 Task: Change theme to marina.
Action: Mouse moved to (504, 108)
Screenshot: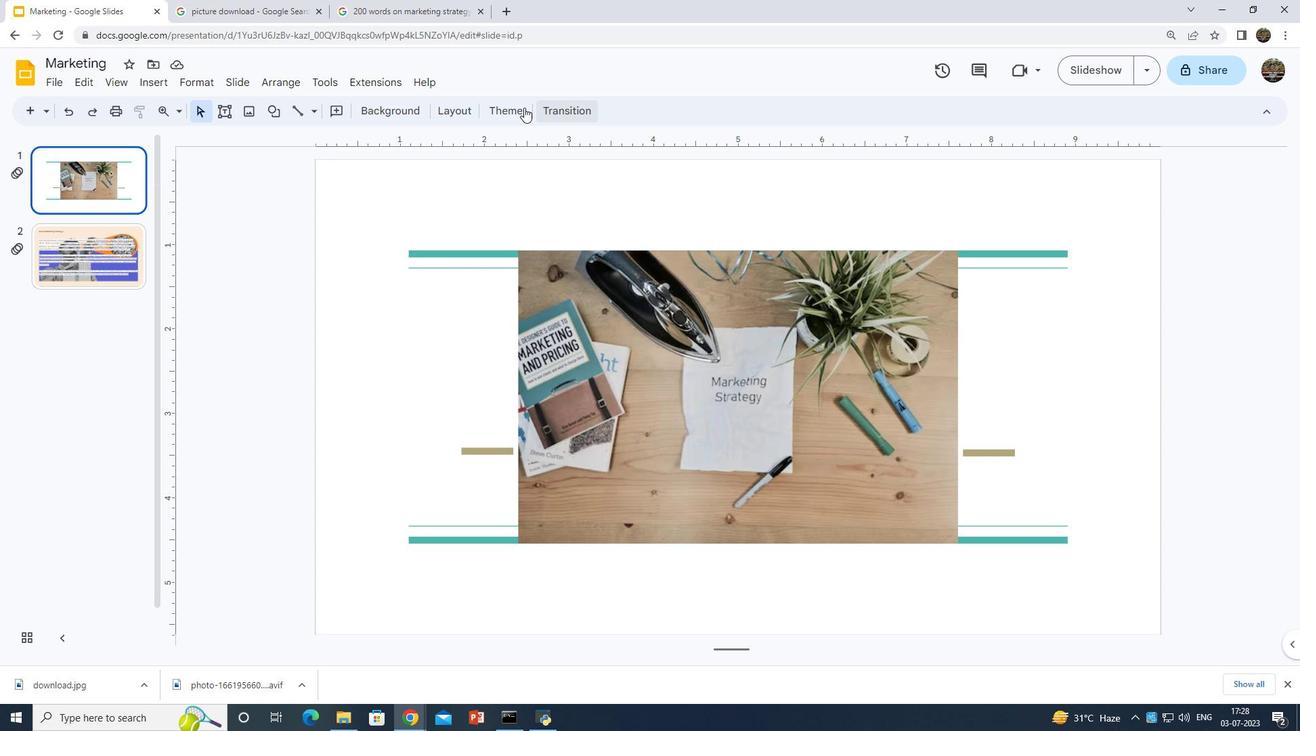 
Action: Mouse pressed left at (504, 108)
Screenshot: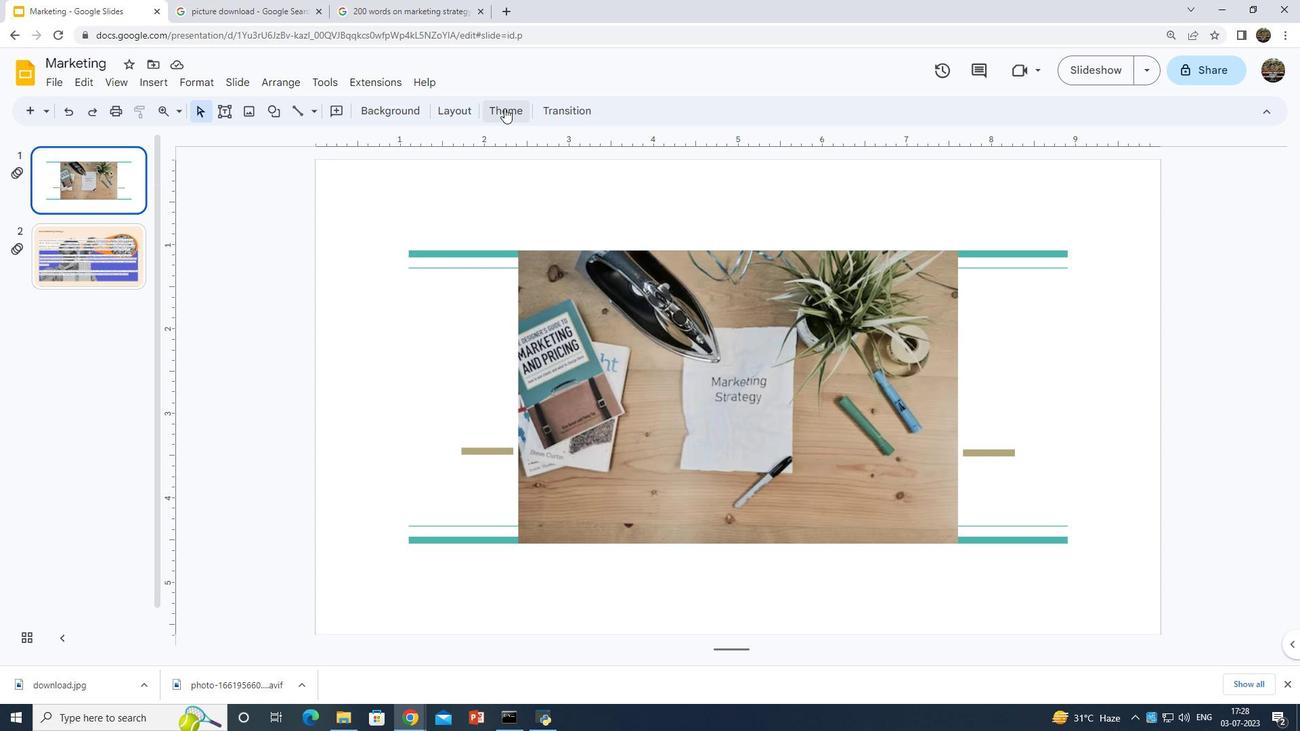 
Action: Mouse moved to (1101, 370)
Screenshot: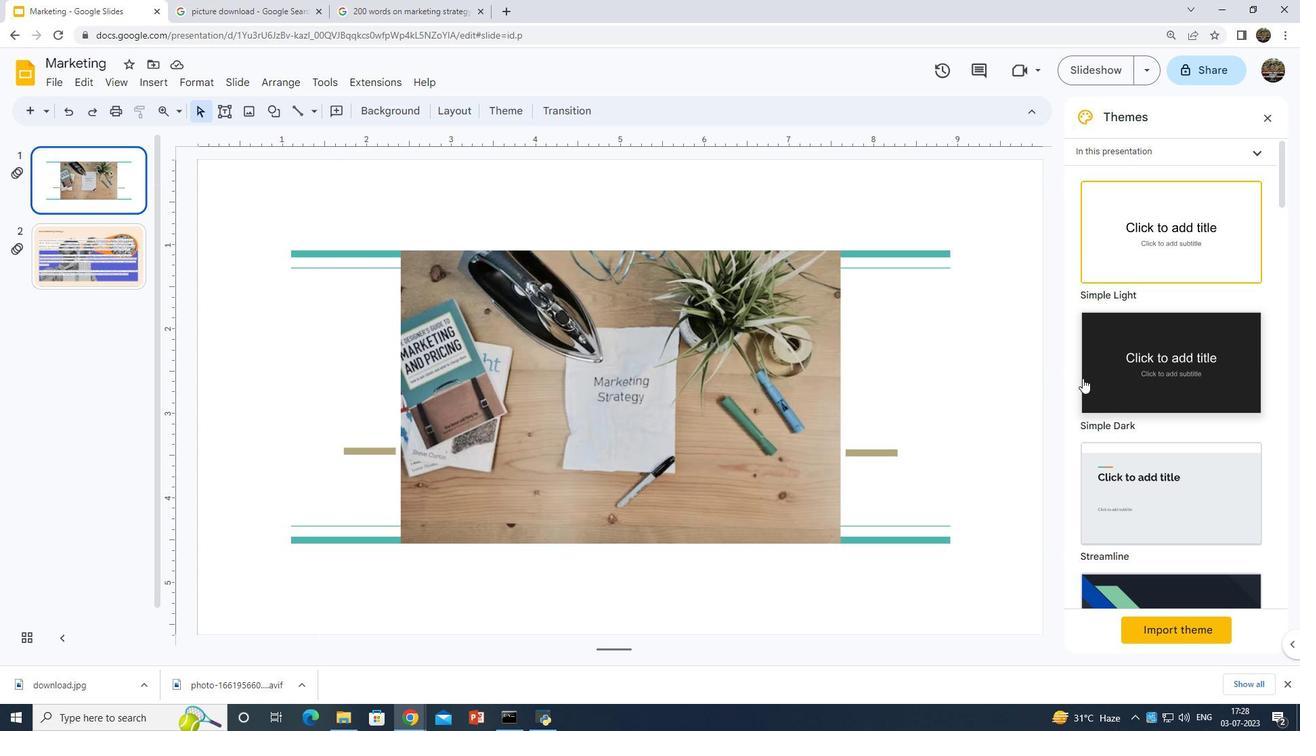 
Action: Mouse scrolled (1101, 369) with delta (0, 0)
Screenshot: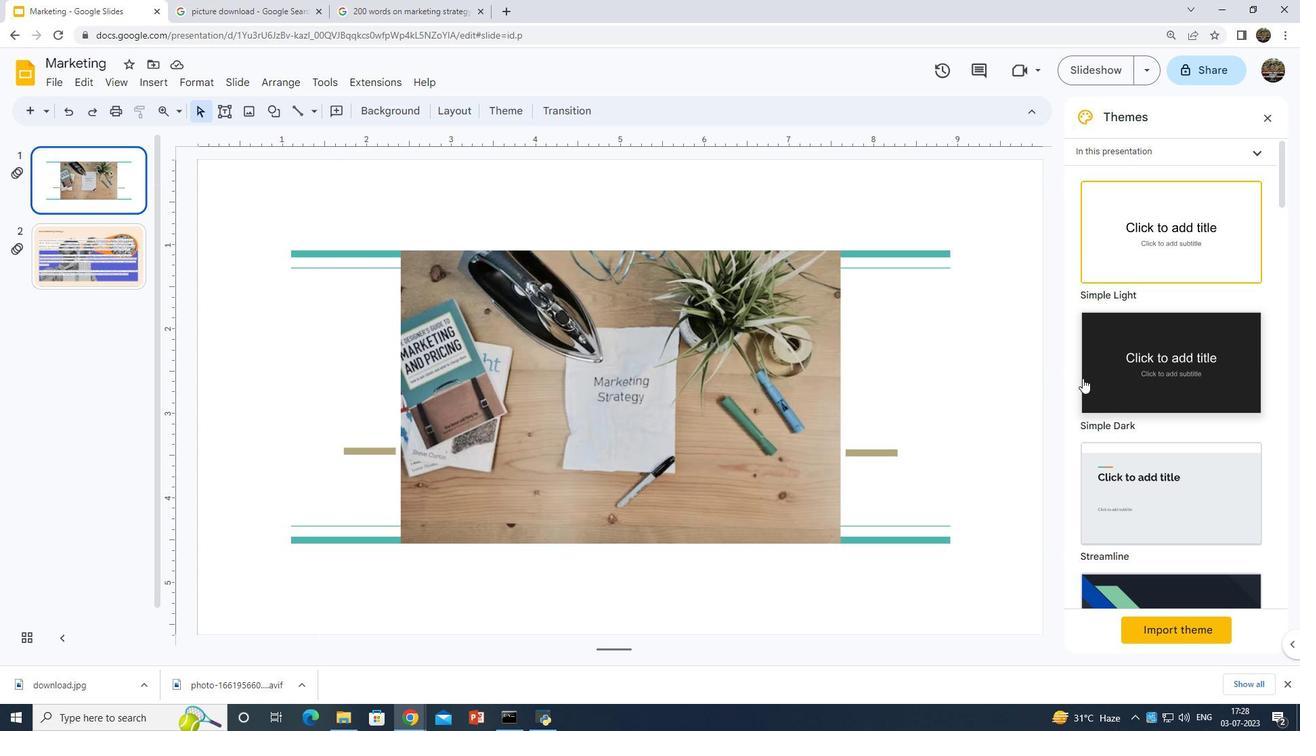 
Action: Mouse scrolled (1101, 369) with delta (0, 0)
Screenshot: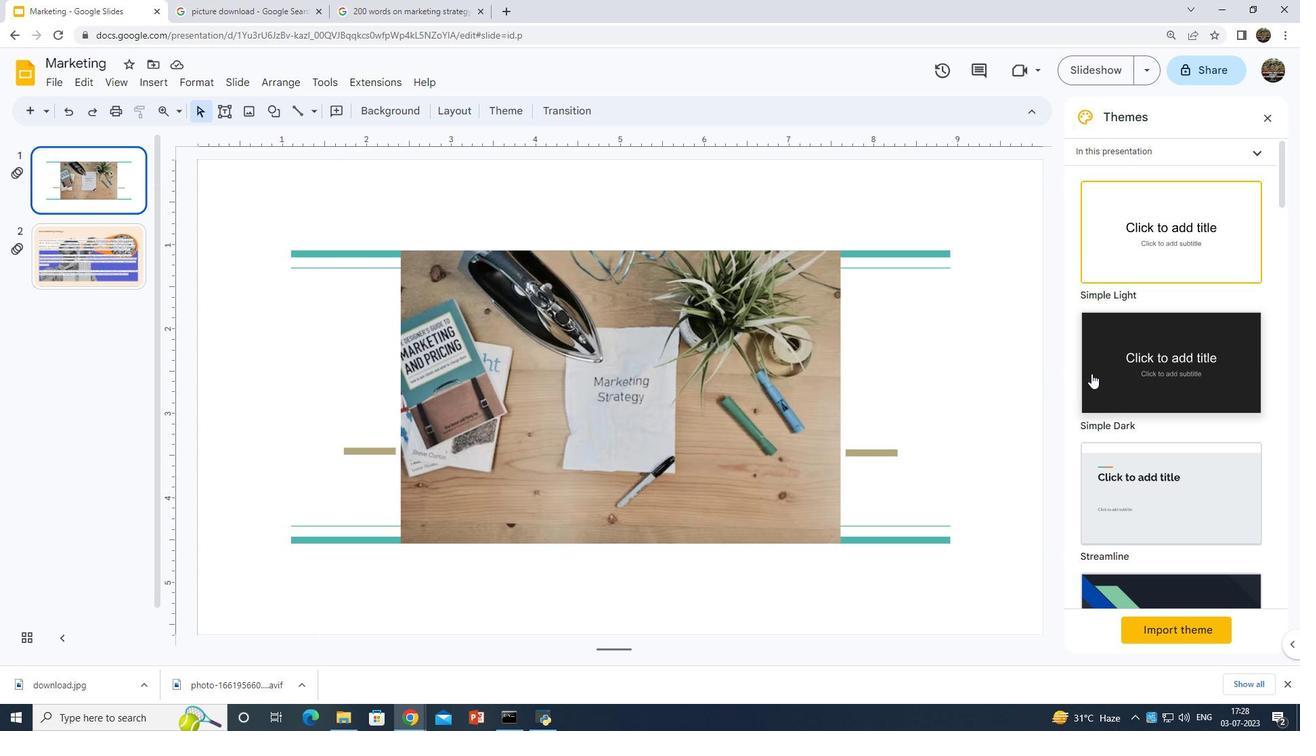 
Action: Mouse scrolled (1101, 369) with delta (0, 0)
Screenshot: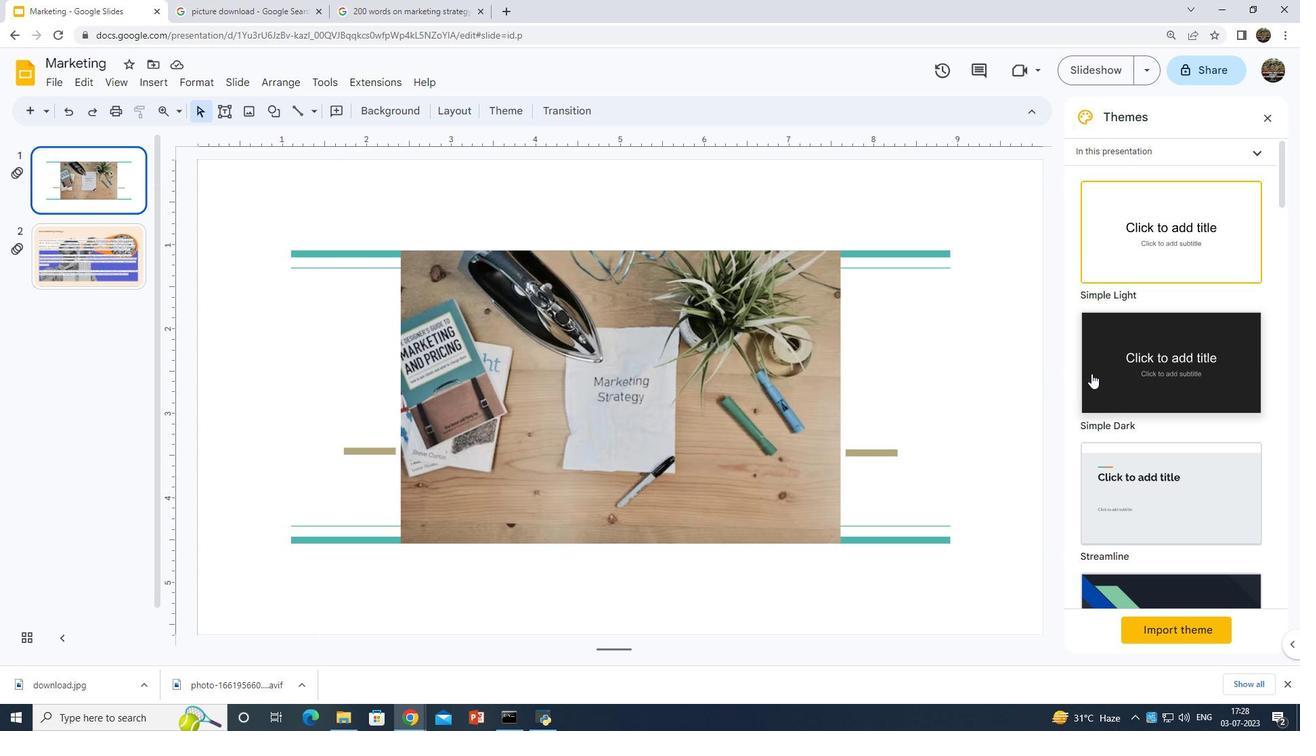 
Action: Mouse scrolled (1101, 369) with delta (0, 0)
Screenshot: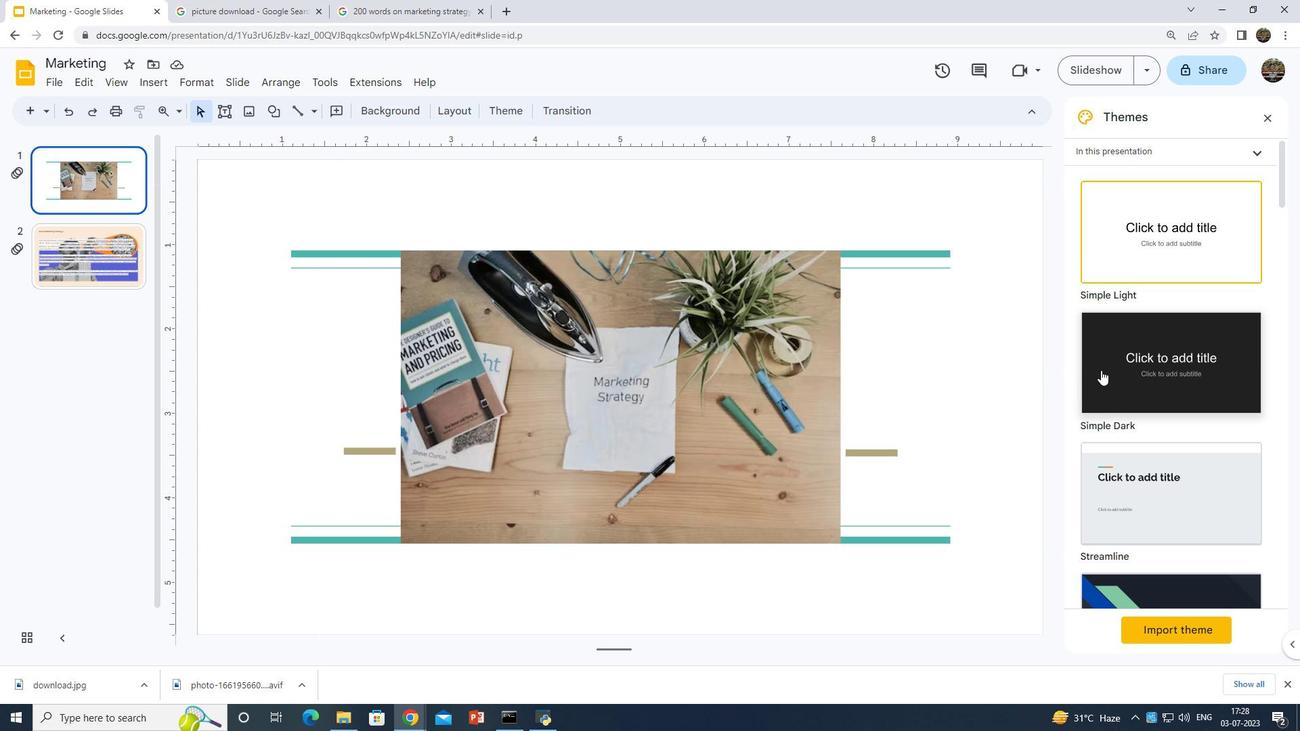 
Action: Mouse moved to (1103, 368)
Screenshot: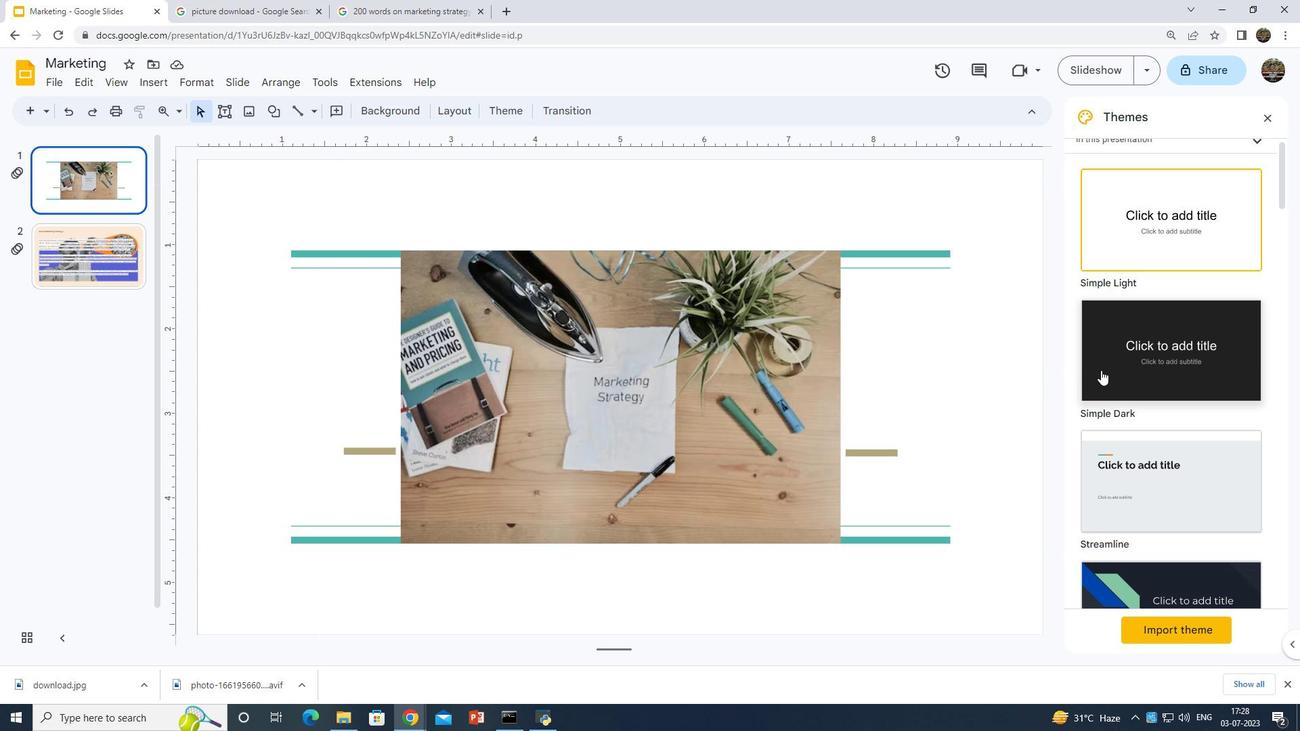 
Action: Mouse scrolled (1103, 367) with delta (0, 0)
Screenshot: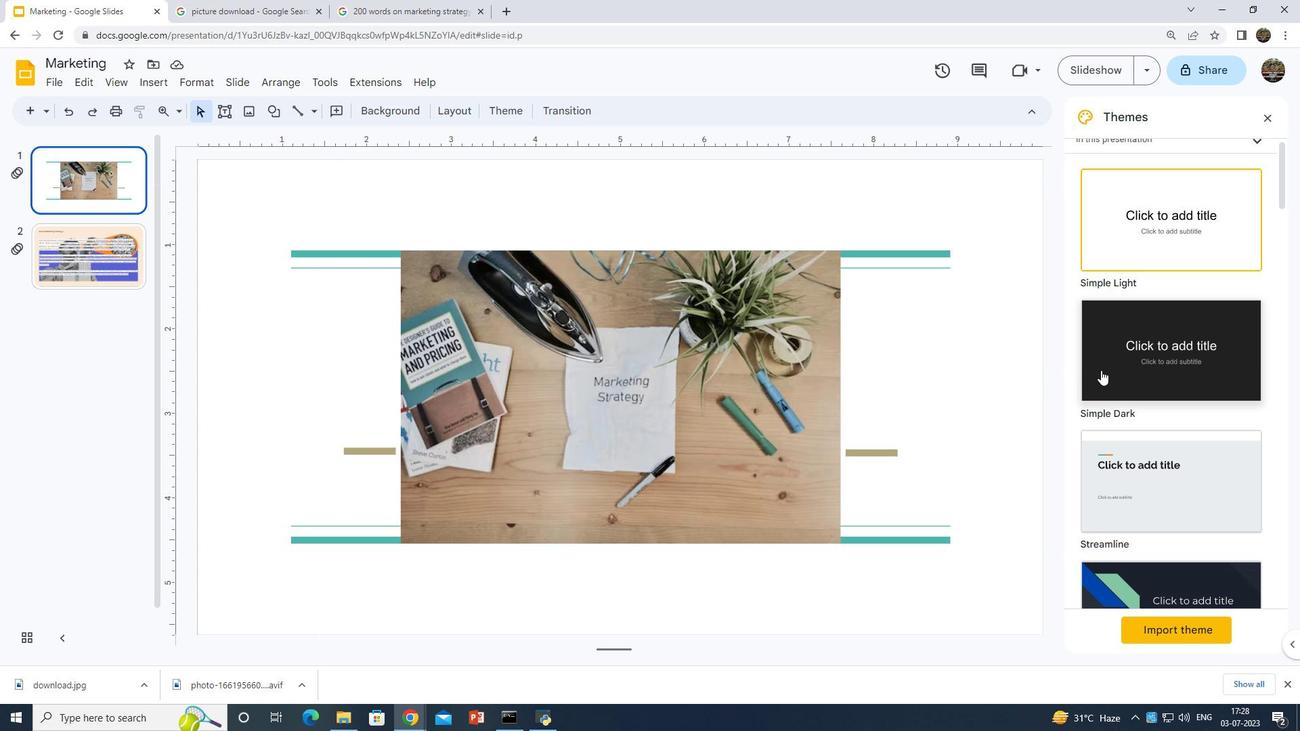 
Action: Mouse scrolled (1103, 367) with delta (0, 0)
Screenshot: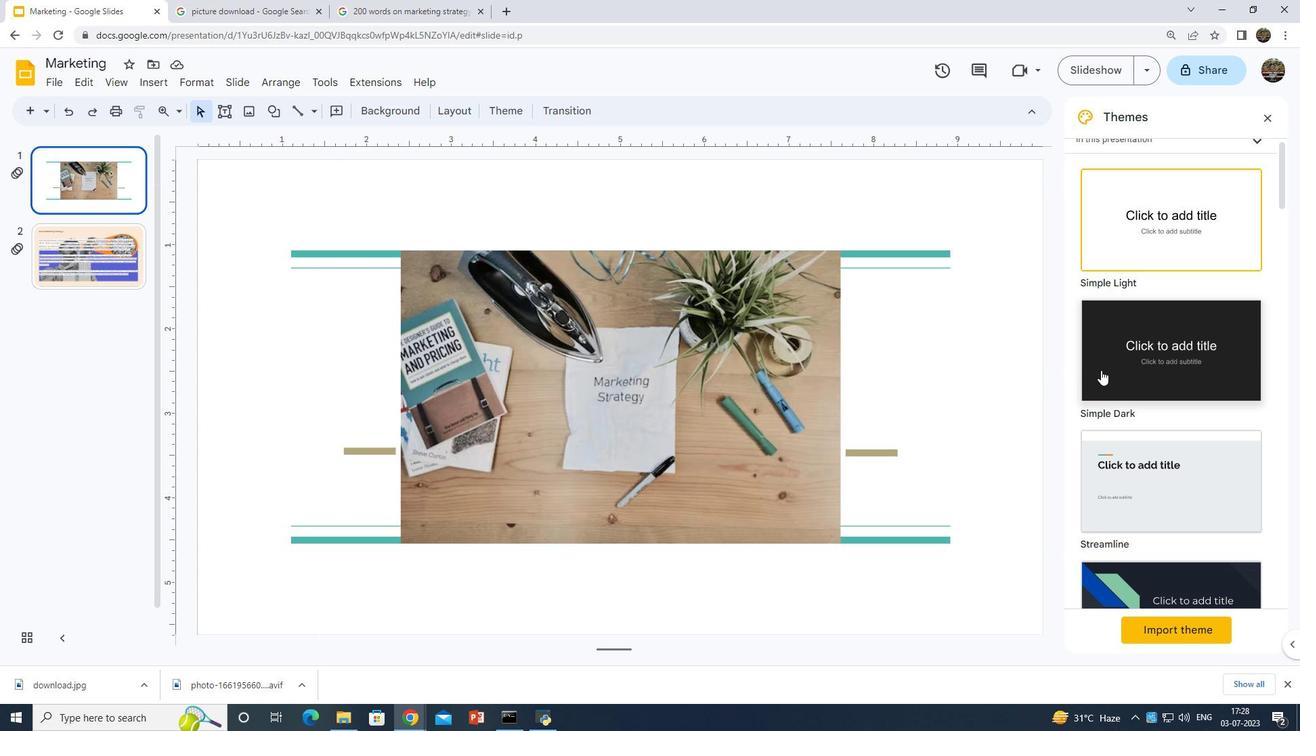 
Action: Mouse scrolled (1103, 367) with delta (0, 0)
Screenshot: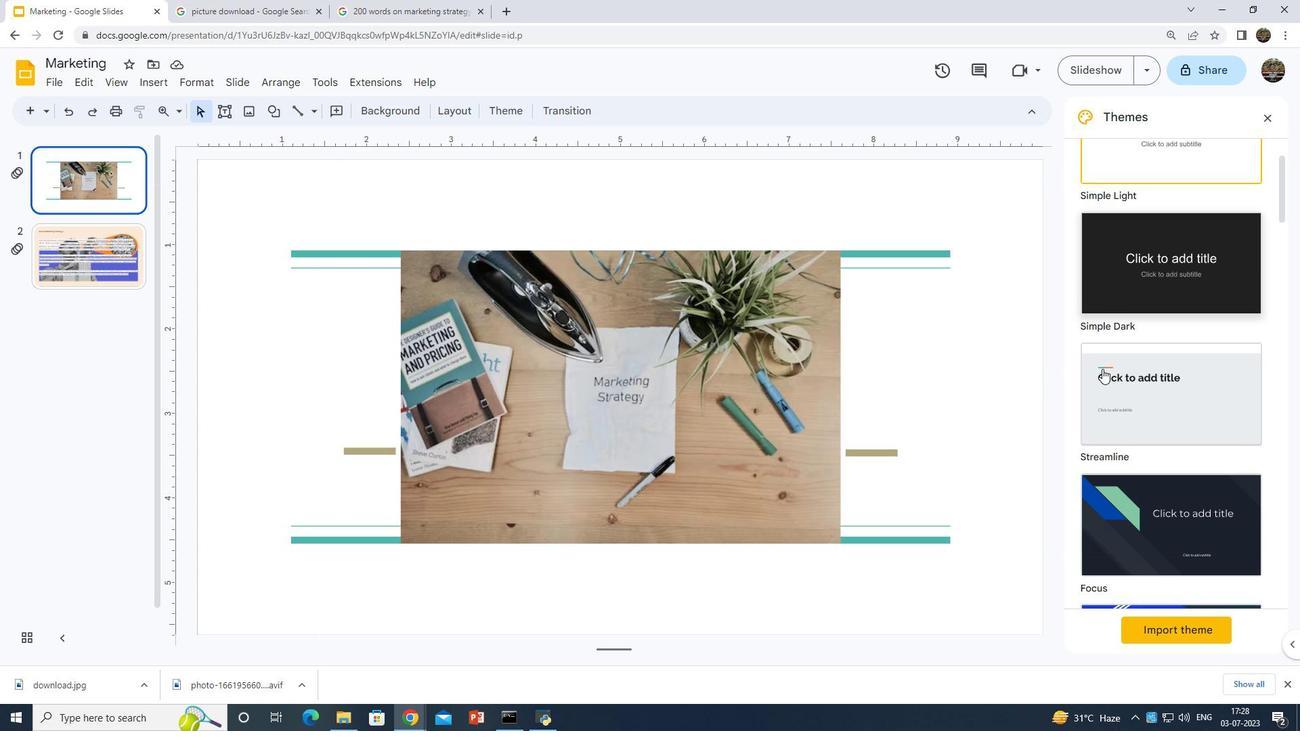
Action: Mouse scrolled (1103, 367) with delta (0, 0)
Screenshot: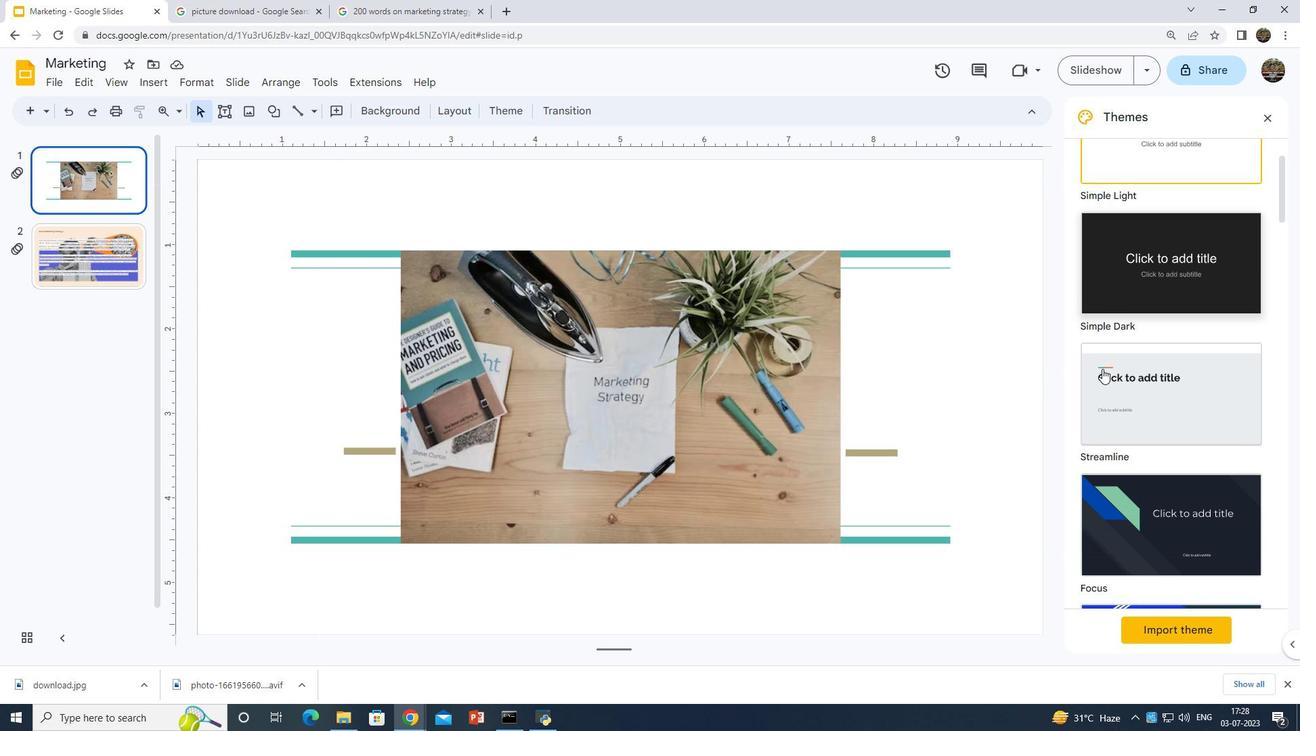 
Action: Mouse scrolled (1103, 367) with delta (0, 0)
Screenshot: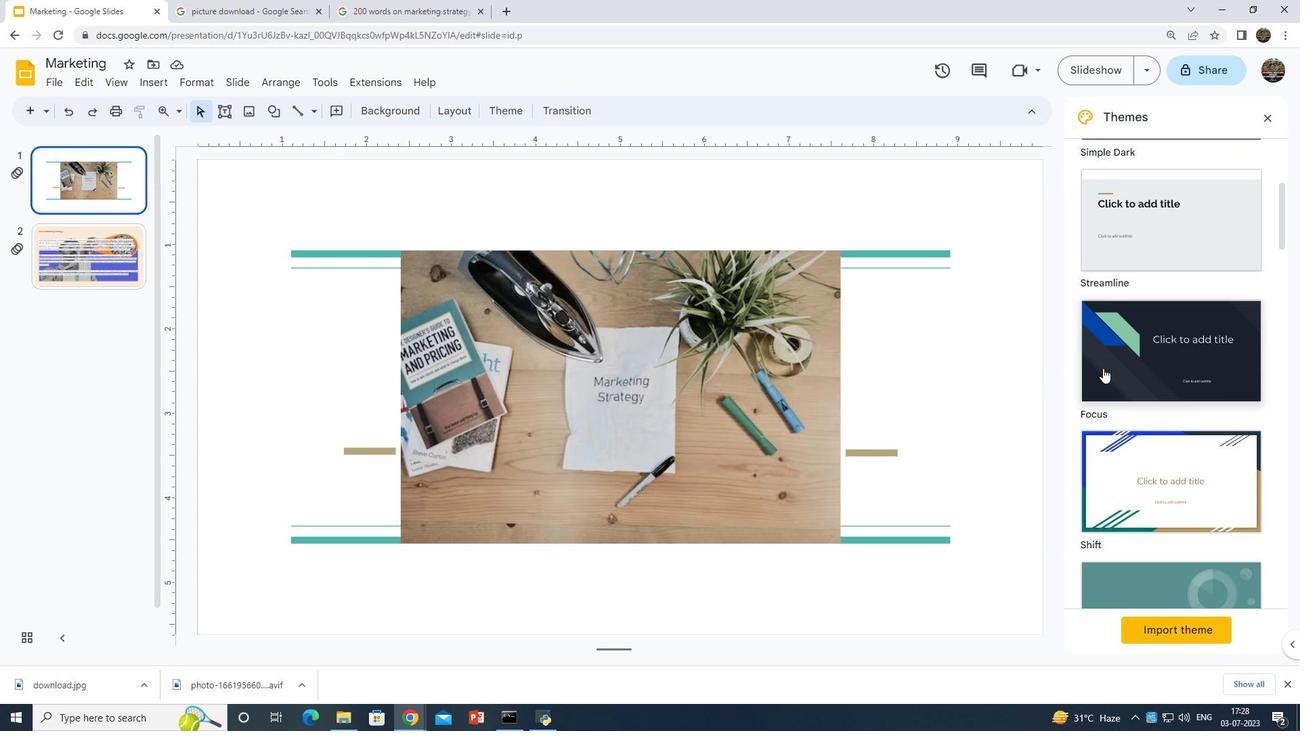 
Action: Mouse scrolled (1103, 367) with delta (0, 0)
Screenshot: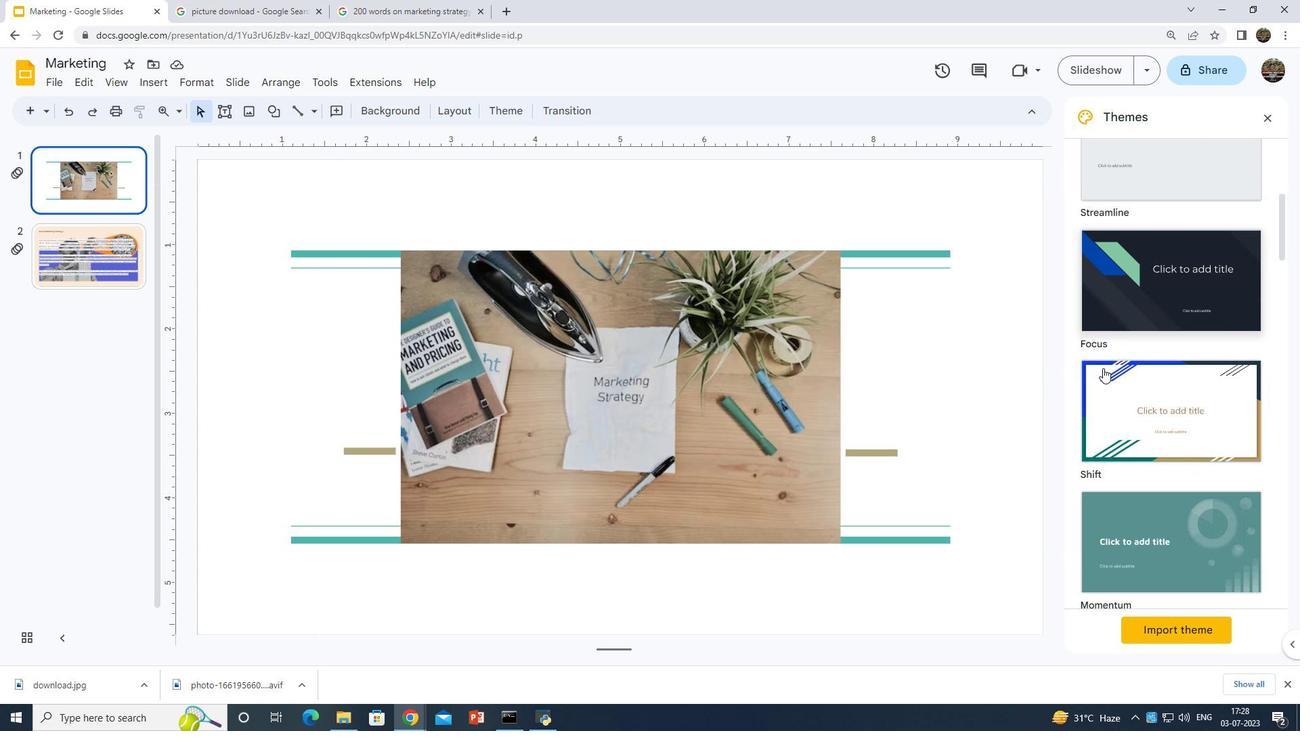 
Action: Mouse scrolled (1103, 367) with delta (0, 0)
Screenshot: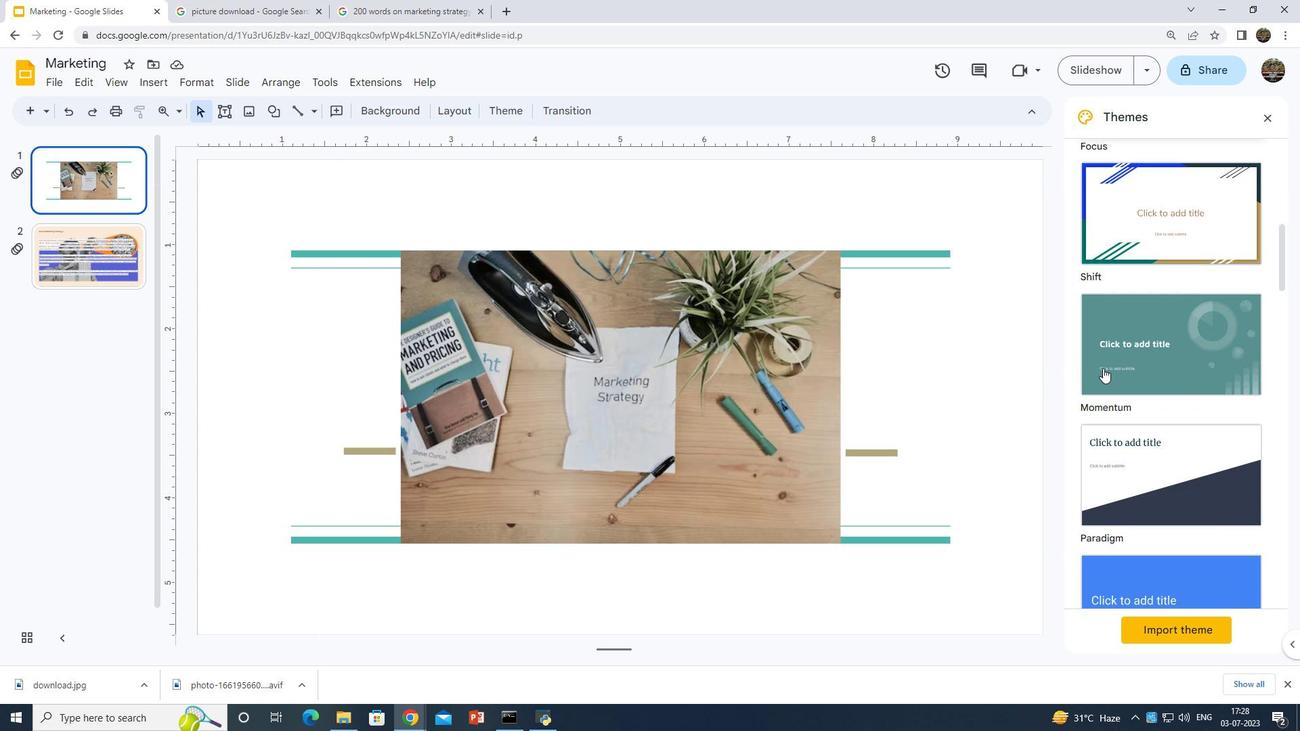 
Action: Mouse scrolled (1103, 367) with delta (0, 0)
Screenshot: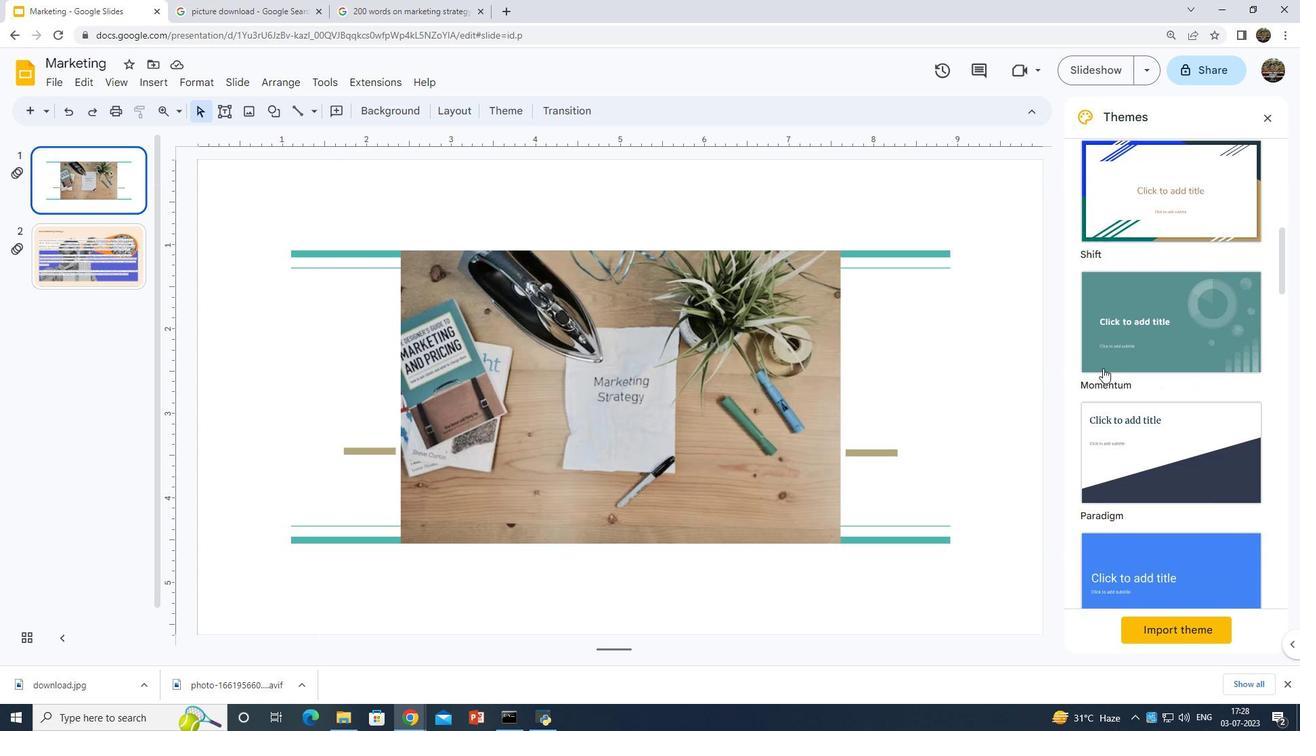 
Action: Mouse scrolled (1103, 367) with delta (0, 0)
Screenshot: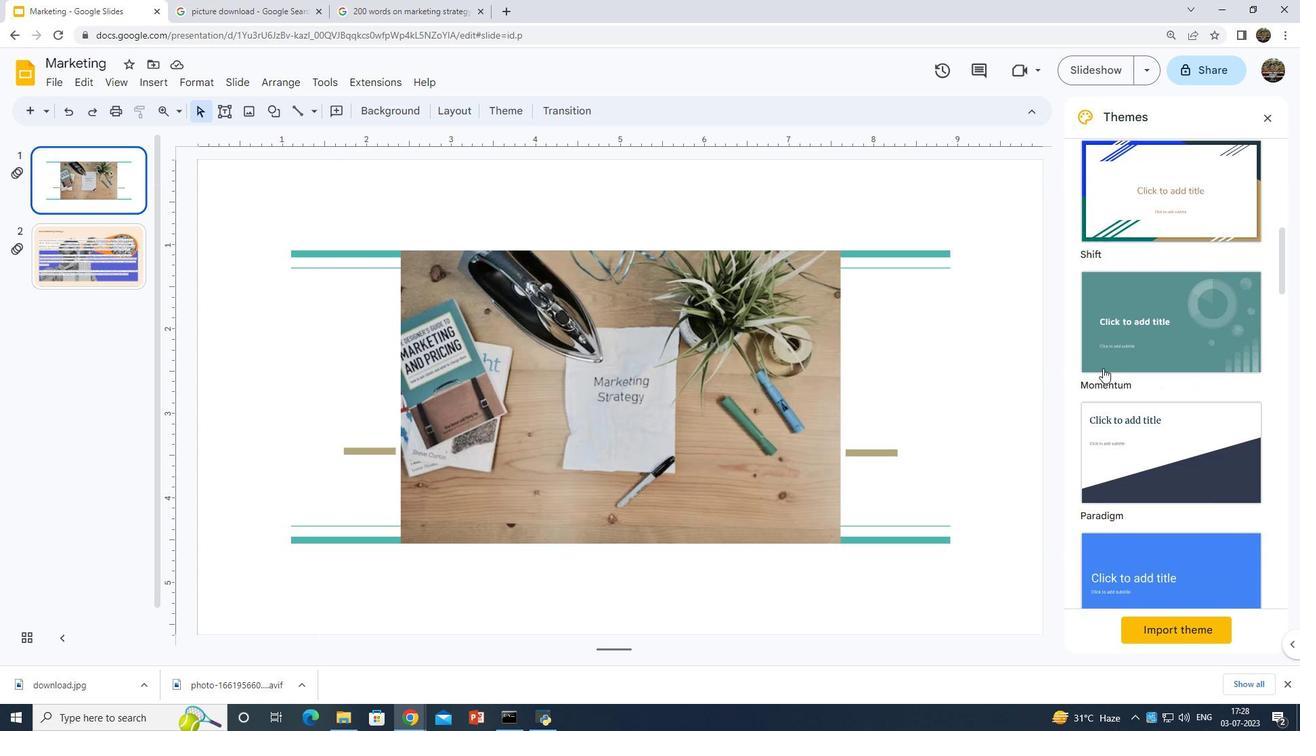 
Action: Mouse scrolled (1103, 367) with delta (0, 0)
Screenshot: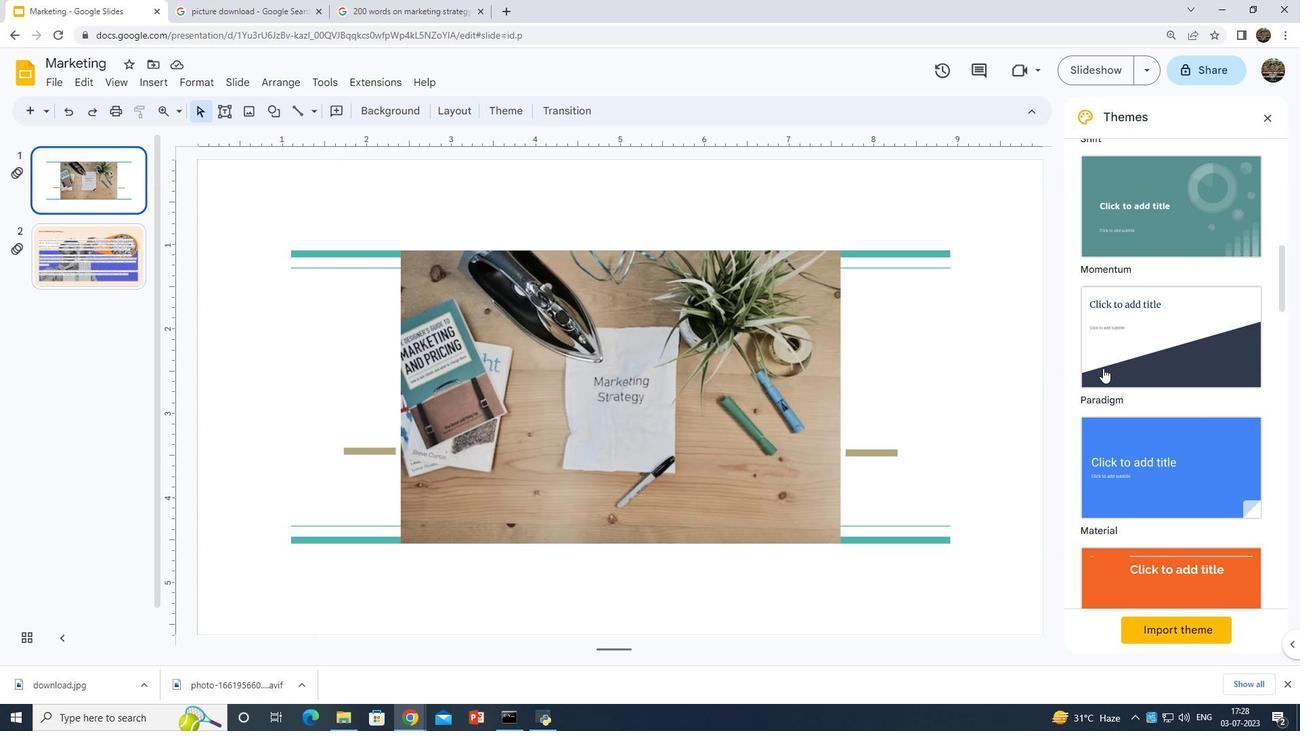 
Action: Mouse scrolled (1103, 367) with delta (0, 0)
Screenshot: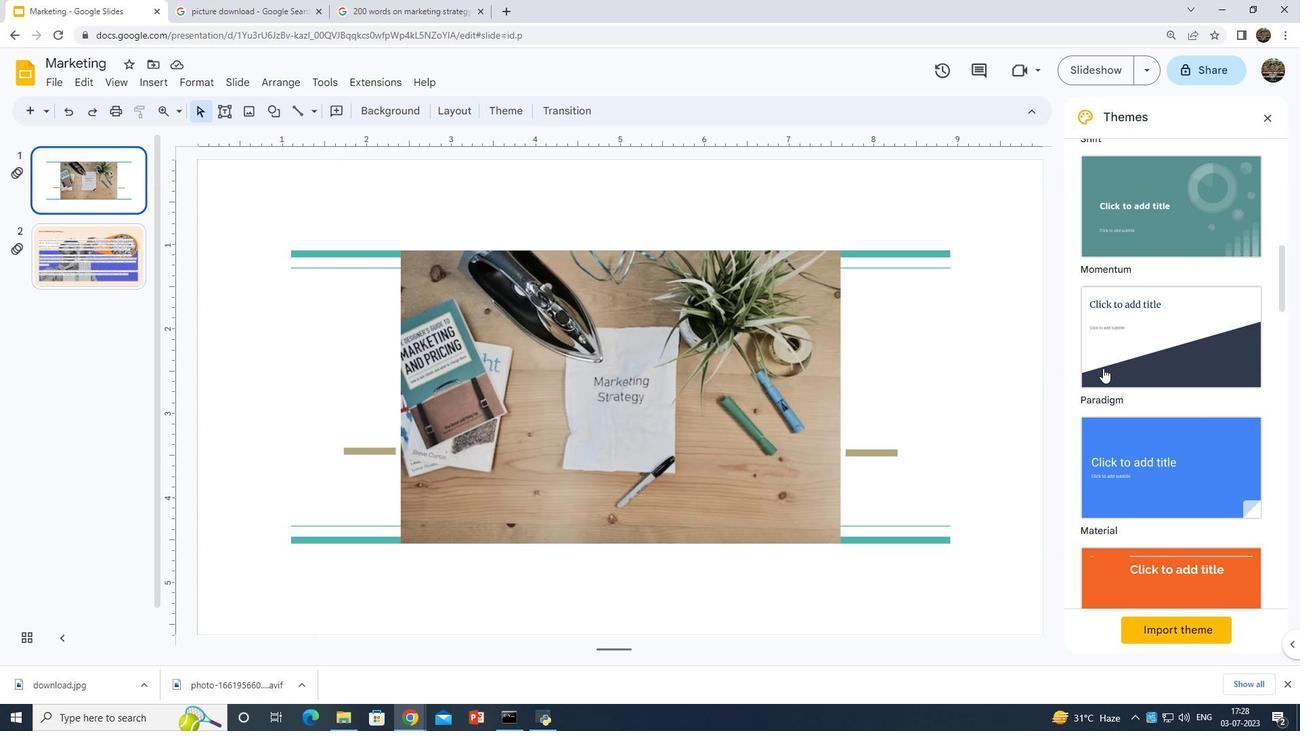 
Action: Mouse scrolled (1103, 367) with delta (0, 0)
Screenshot: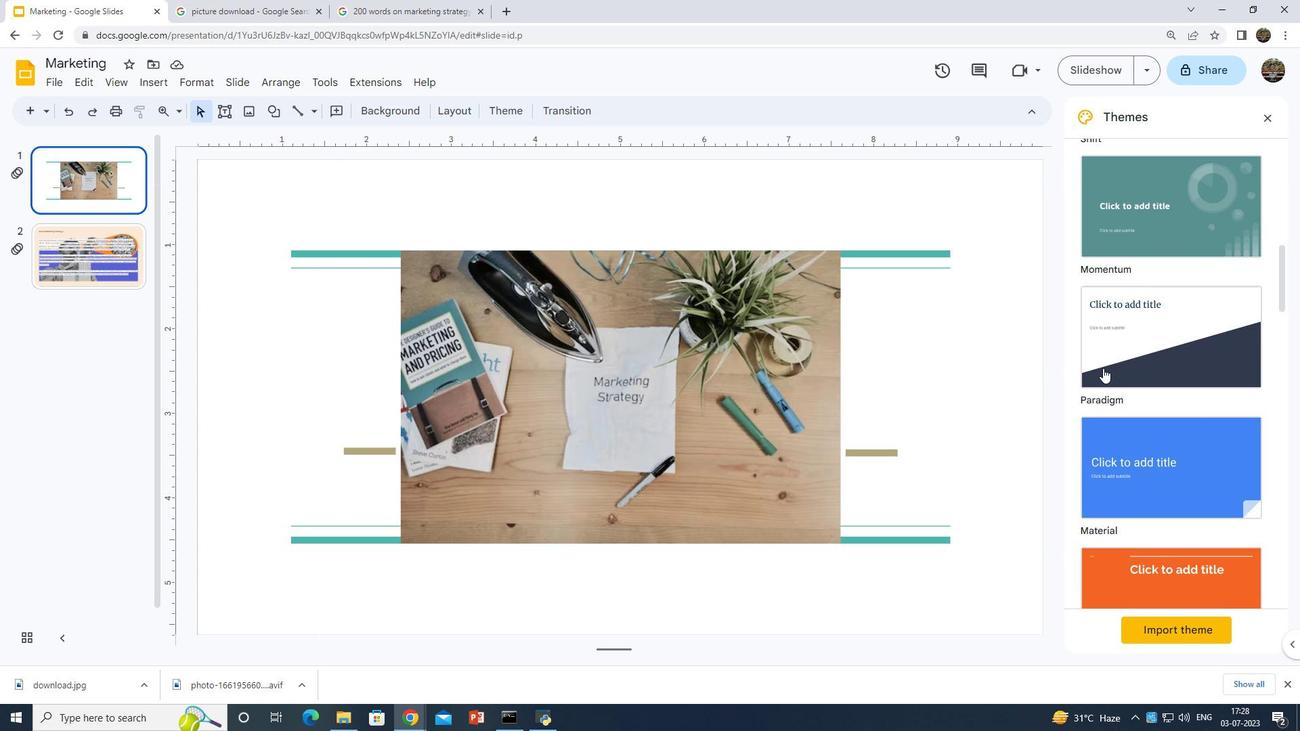 
Action: Mouse scrolled (1103, 367) with delta (0, 0)
Screenshot: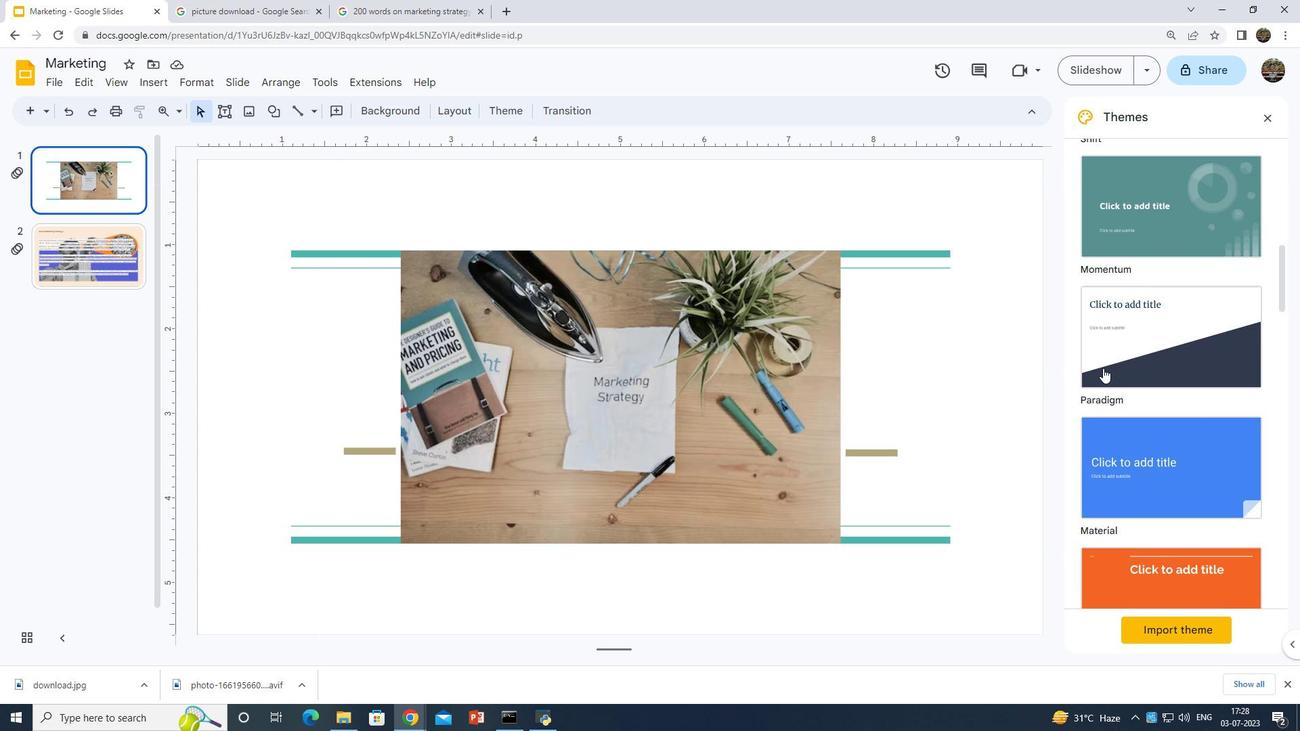 
Action: Mouse scrolled (1103, 367) with delta (0, 0)
Screenshot: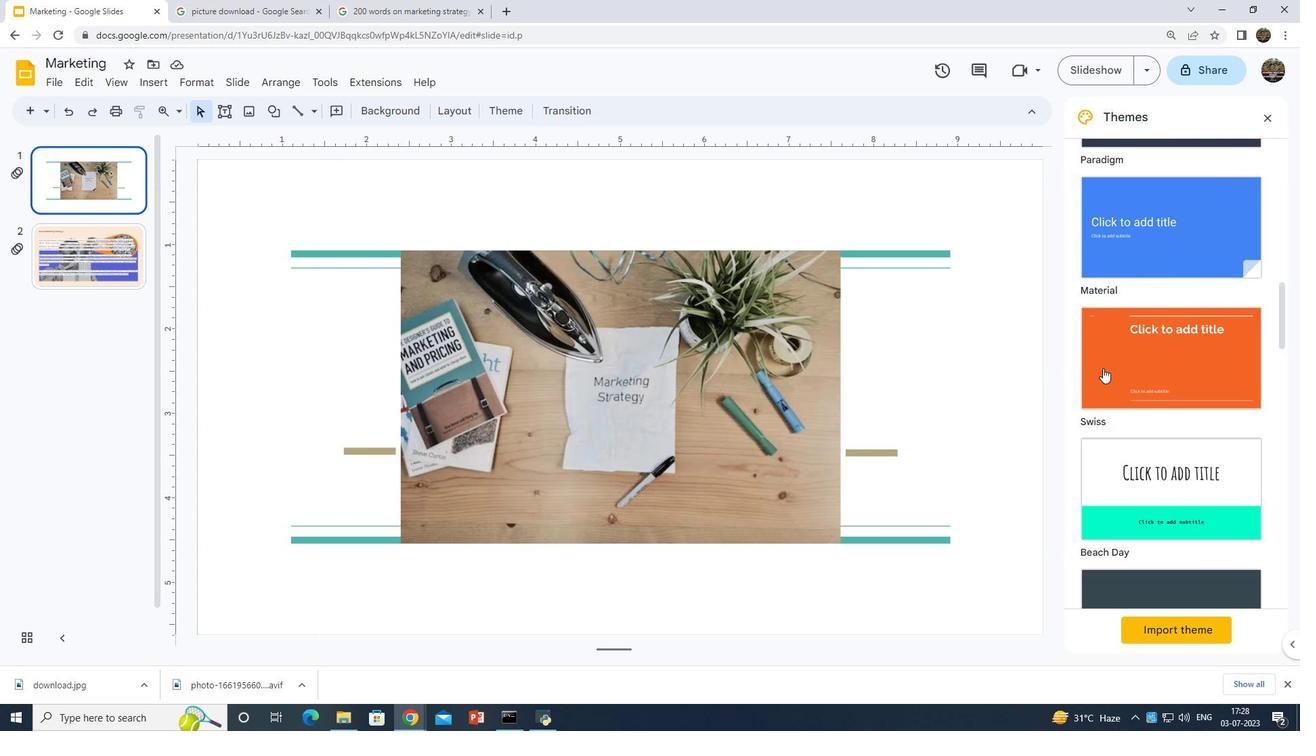 
Action: Mouse scrolled (1103, 367) with delta (0, 0)
Screenshot: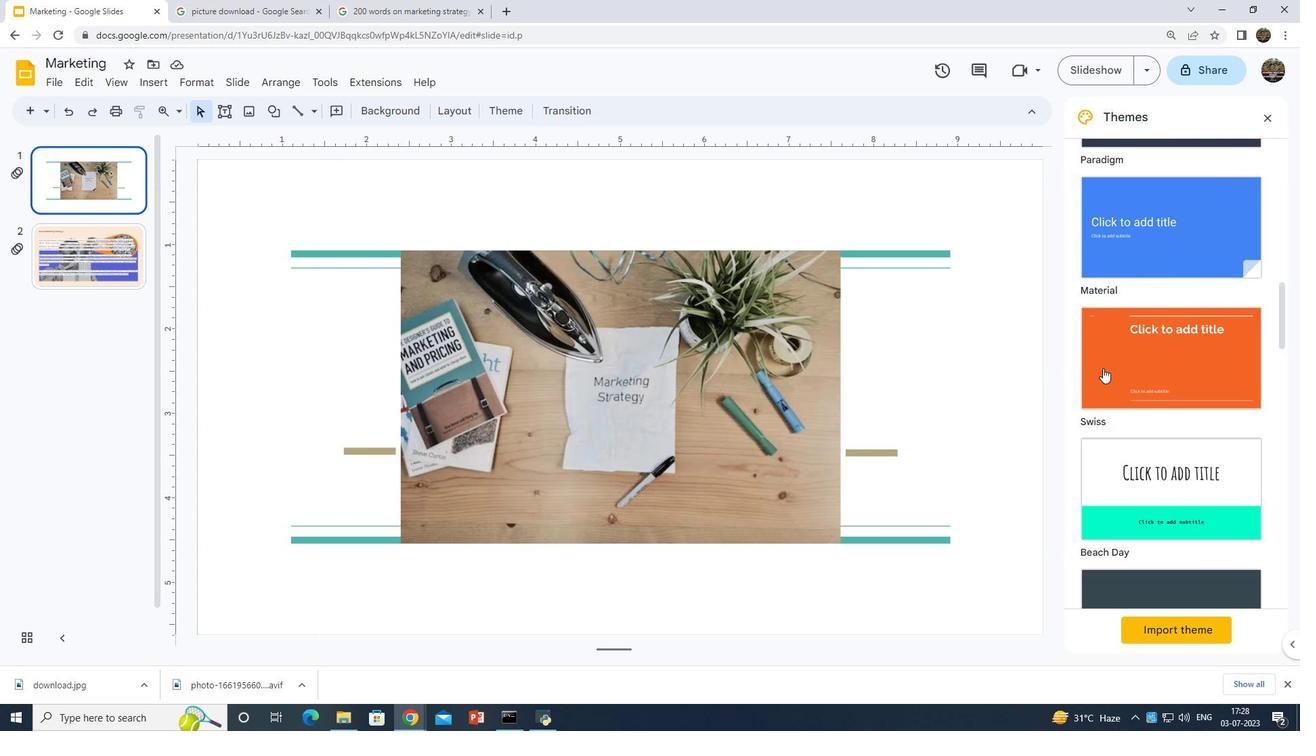 
Action: Mouse scrolled (1103, 367) with delta (0, 0)
Screenshot: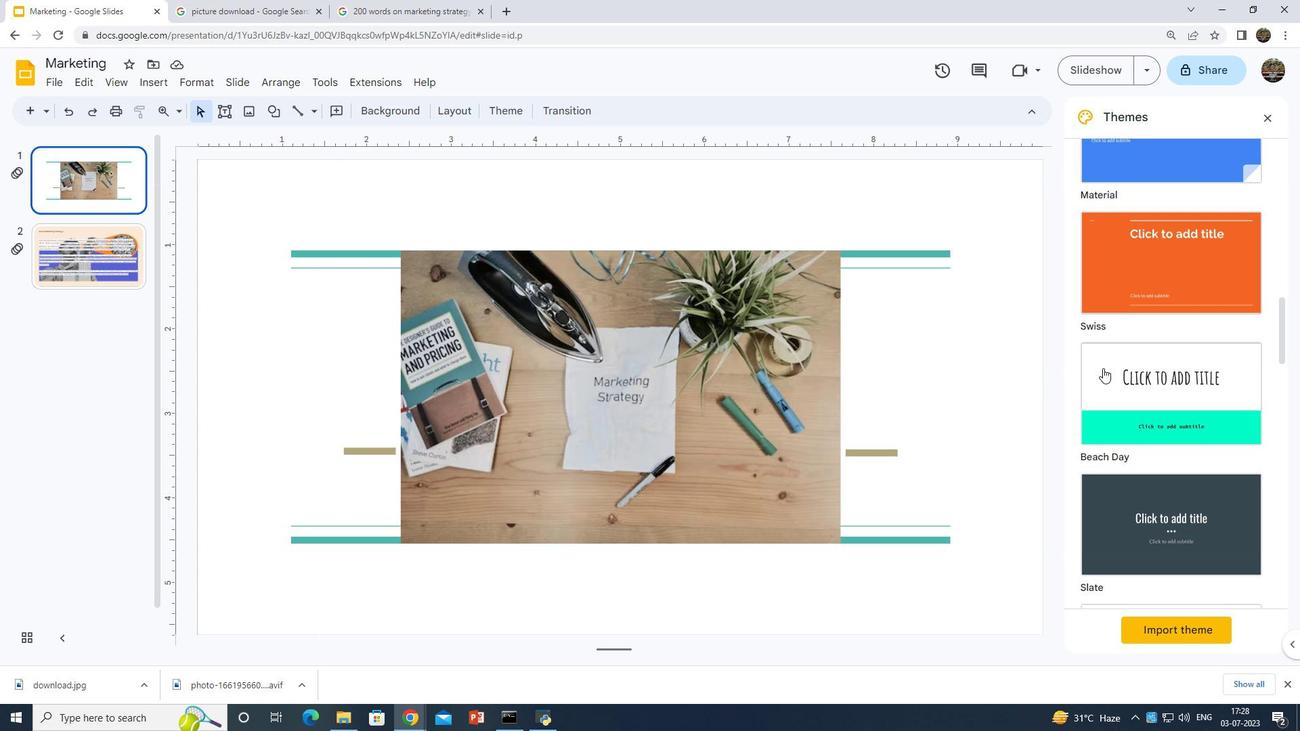 
Action: Mouse scrolled (1103, 367) with delta (0, 0)
Screenshot: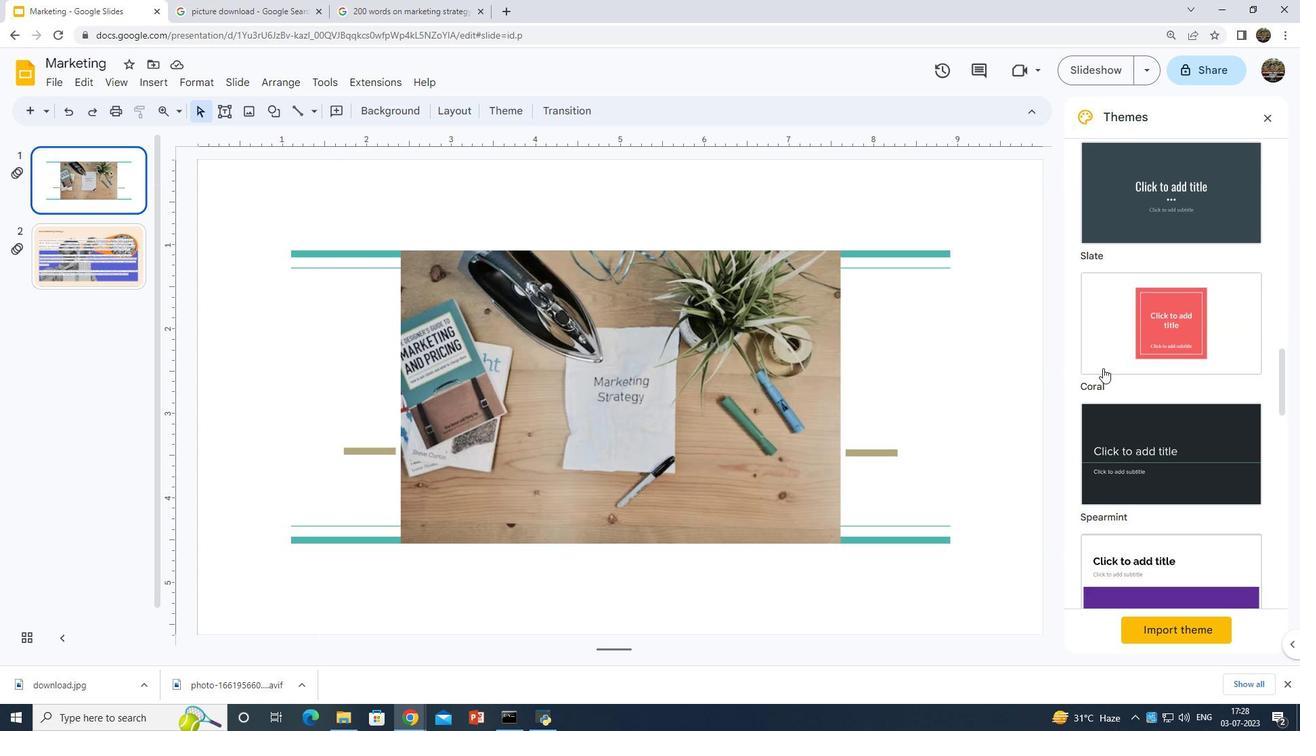 
Action: Mouse scrolled (1103, 367) with delta (0, 0)
Screenshot: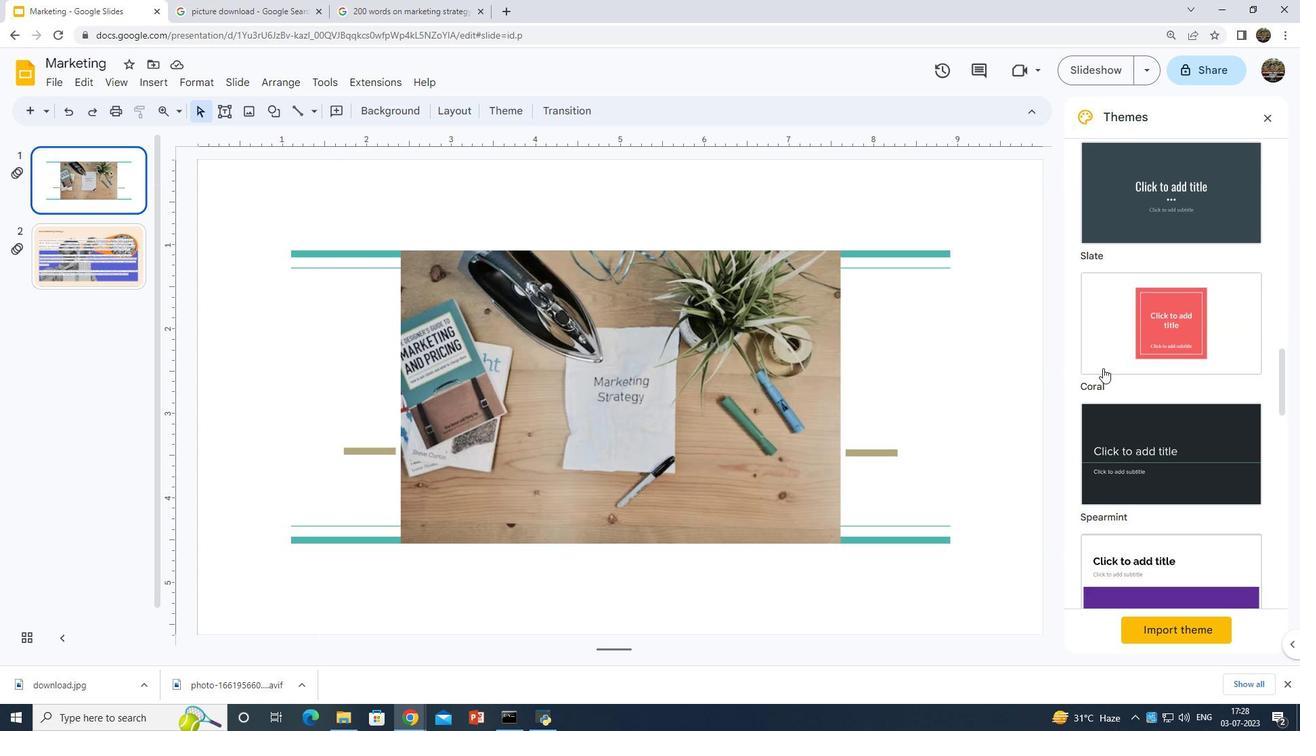 
Action: Mouse scrolled (1103, 367) with delta (0, 0)
Screenshot: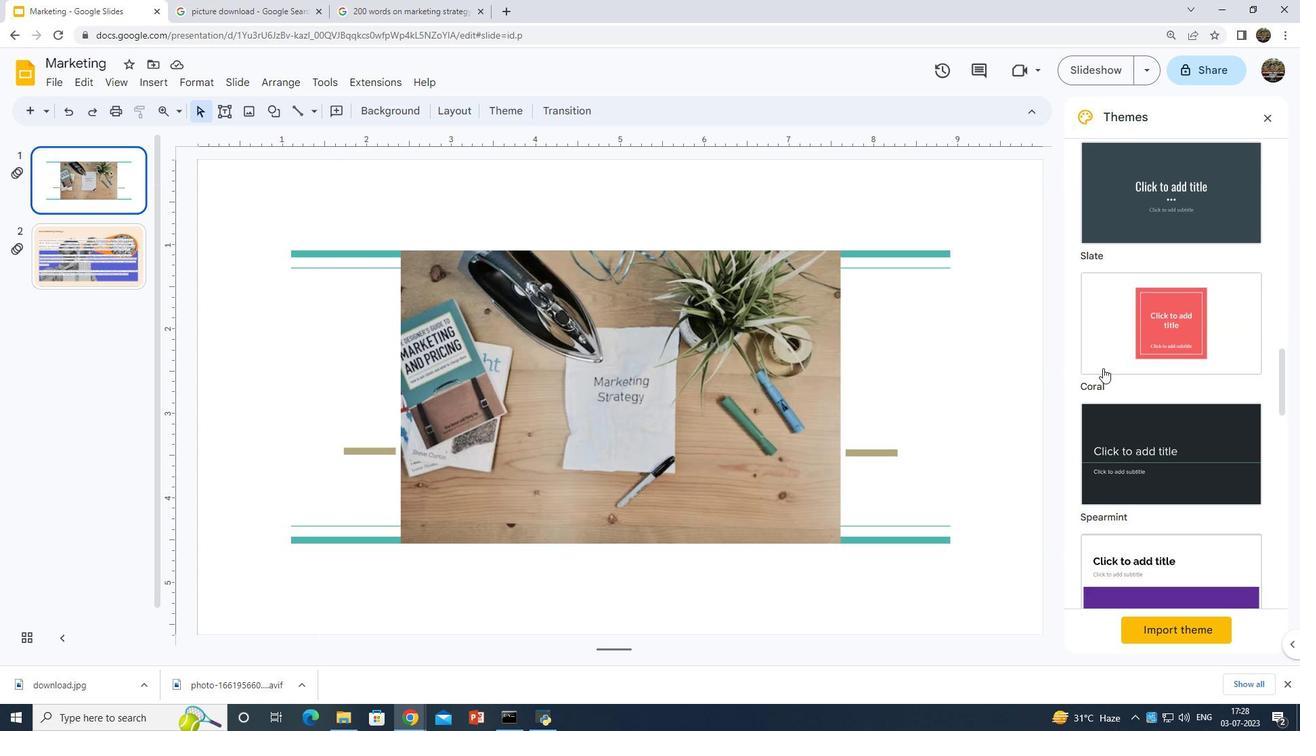 
Action: Mouse scrolled (1103, 367) with delta (0, 0)
Screenshot: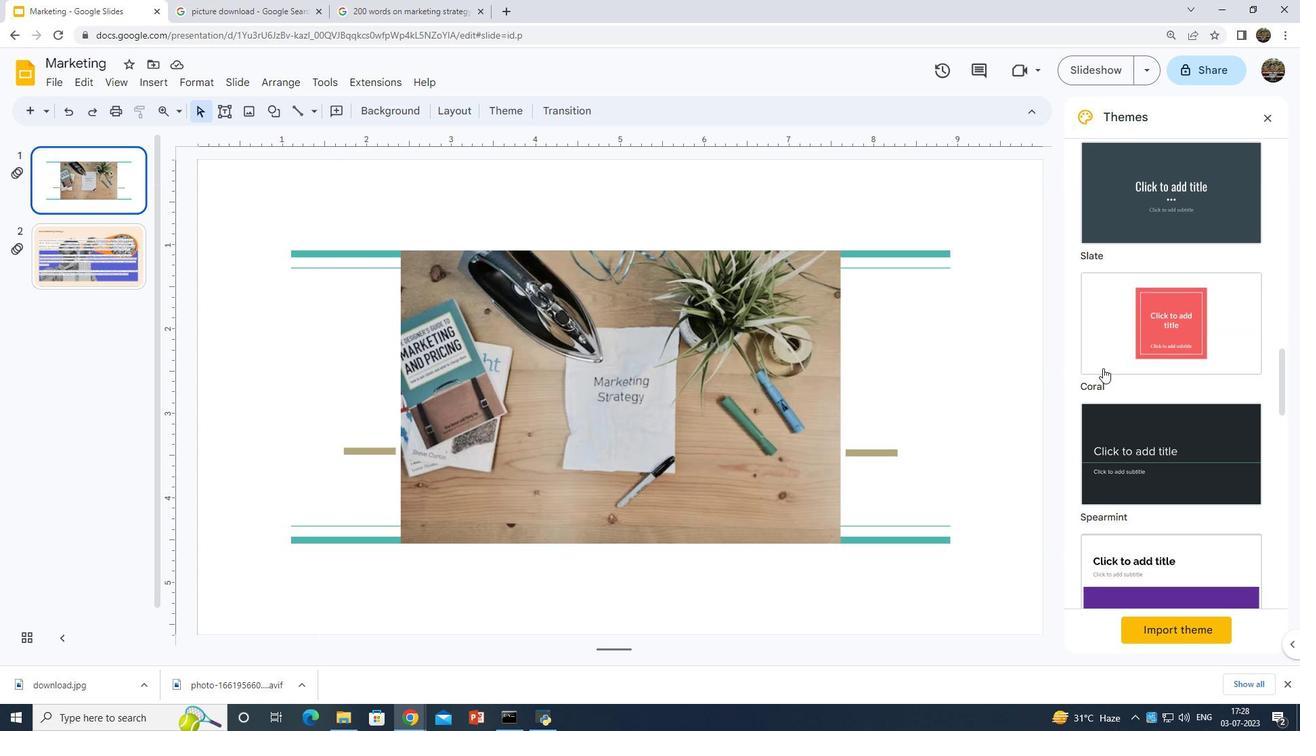 
Action: Mouse scrolled (1103, 367) with delta (0, 0)
Screenshot: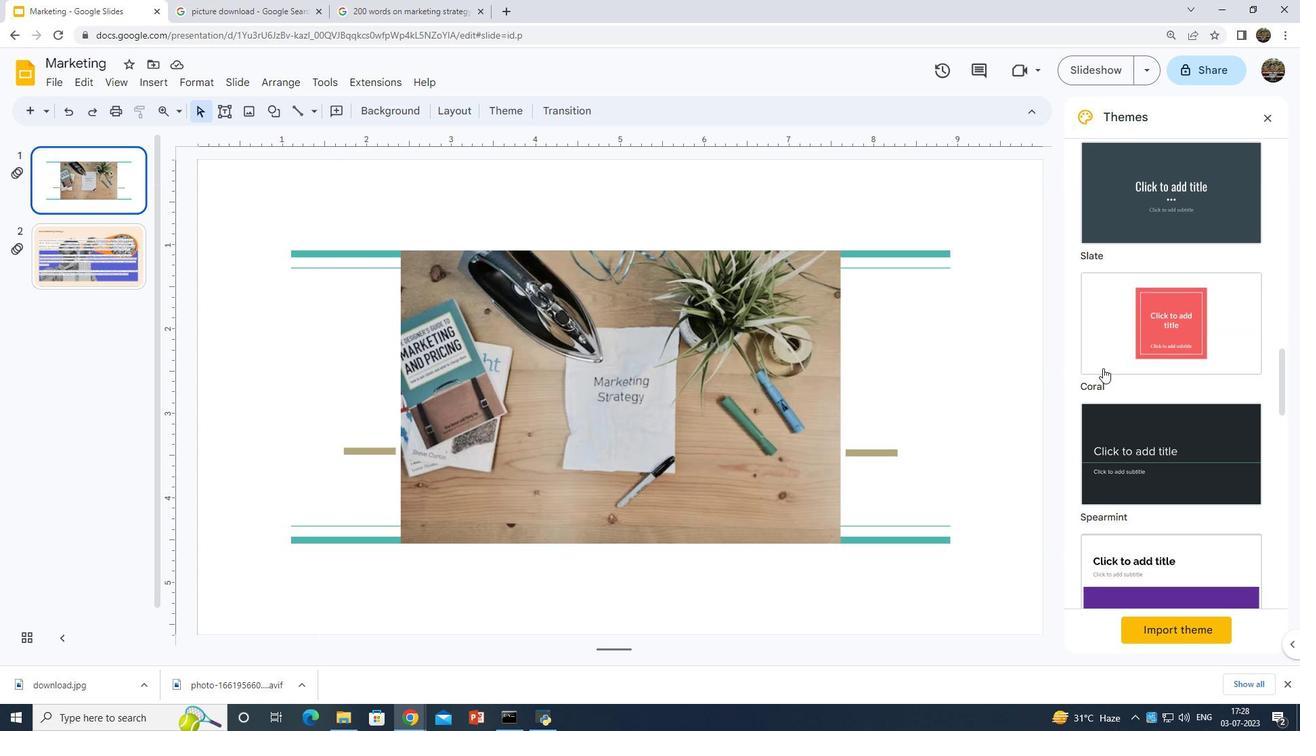 
Action: Mouse scrolled (1103, 367) with delta (0, 0)
Screenshot: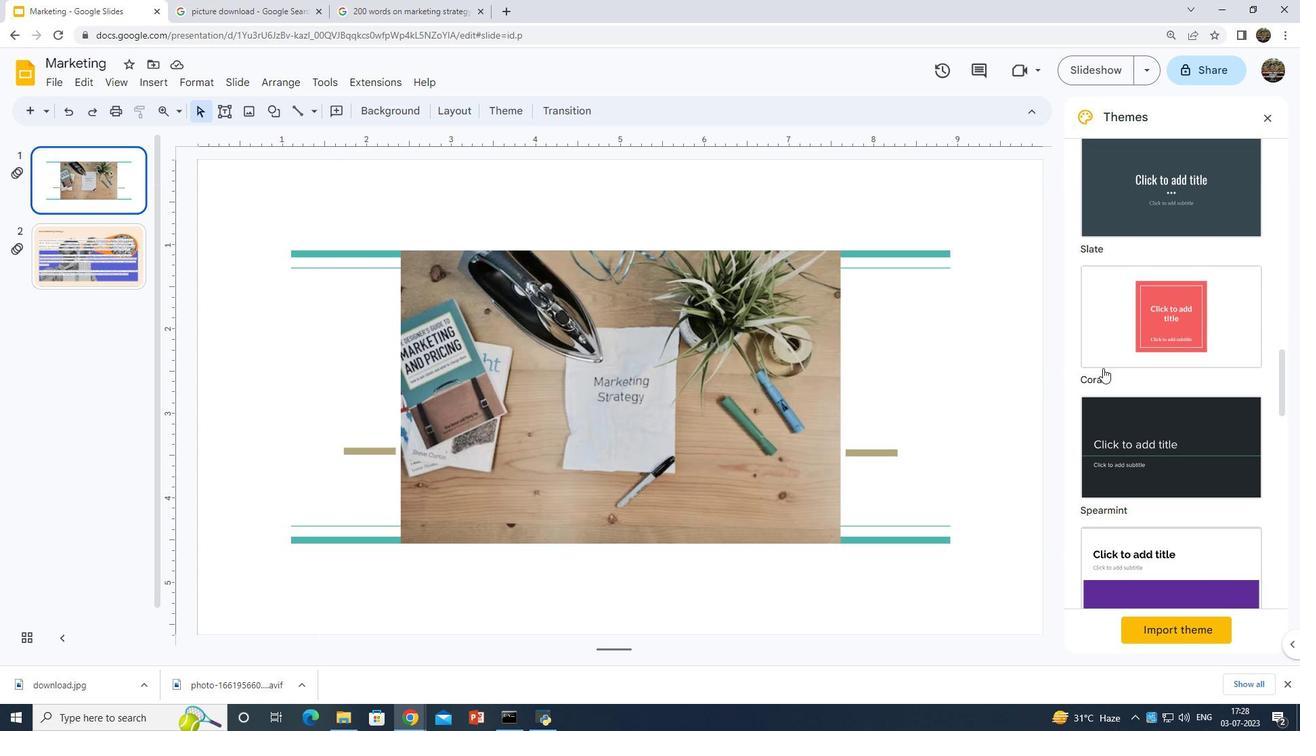 
Action: Mouse scrolled (1103, 367) with delta (0, 0)
Screenshot: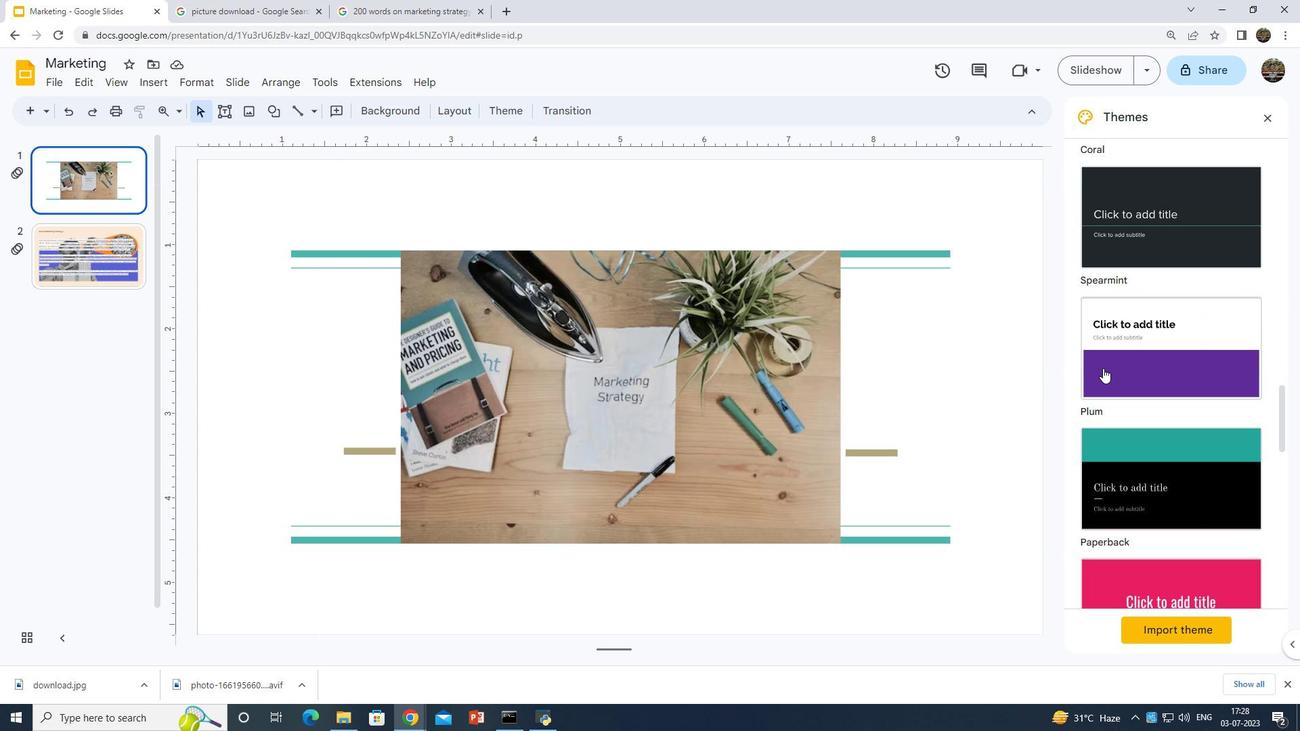 
Action: Mouse scrolled (1103, 367) with delta (0, 0)
Screenshot: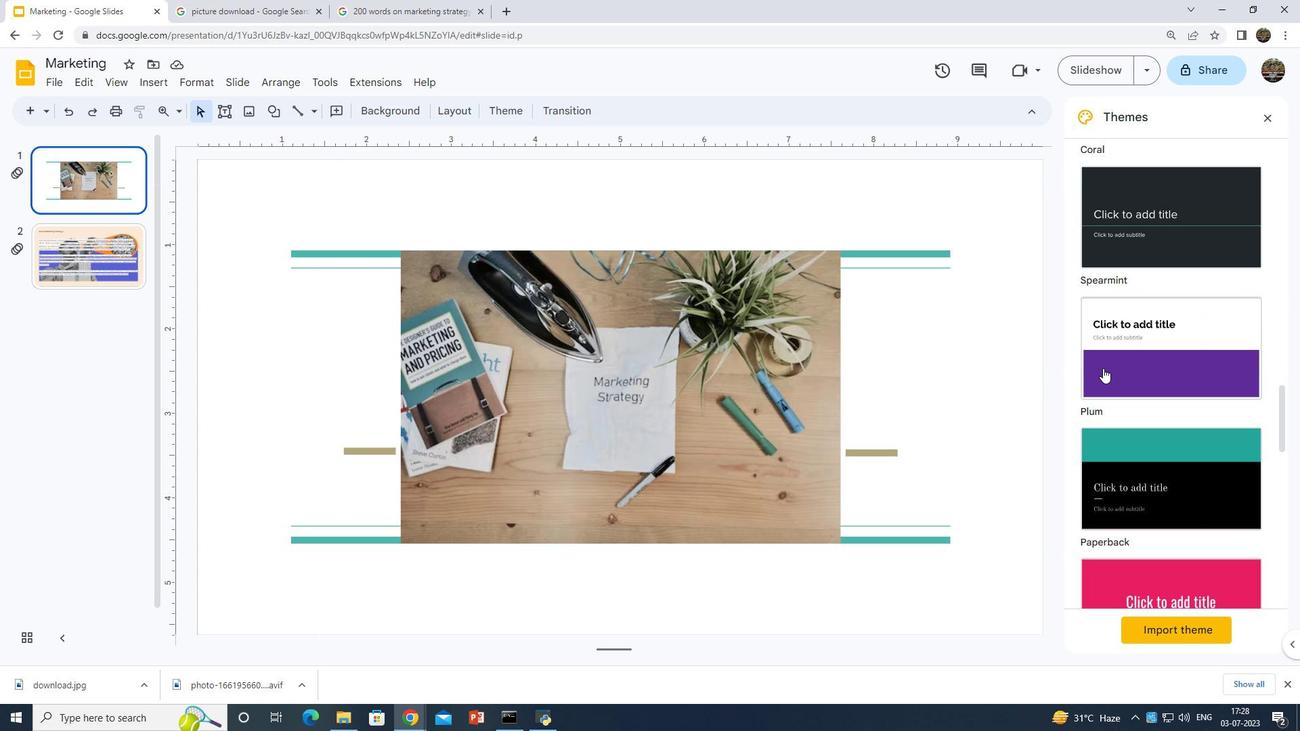 
Action: Mouse scrolled (1103, 367) with delta (0, 0)
Screenshot: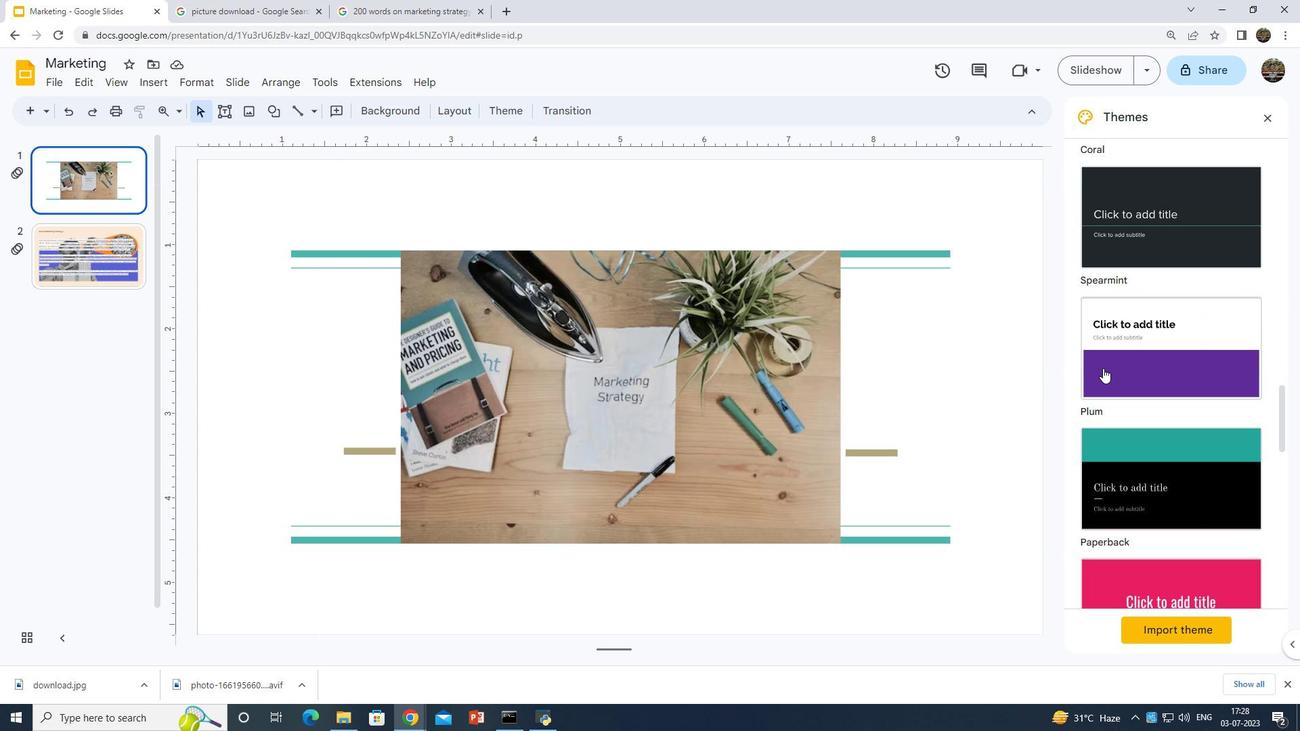 
Action: Mouse scrolled (1103, 367) with delta (0, 0)
Screenshot: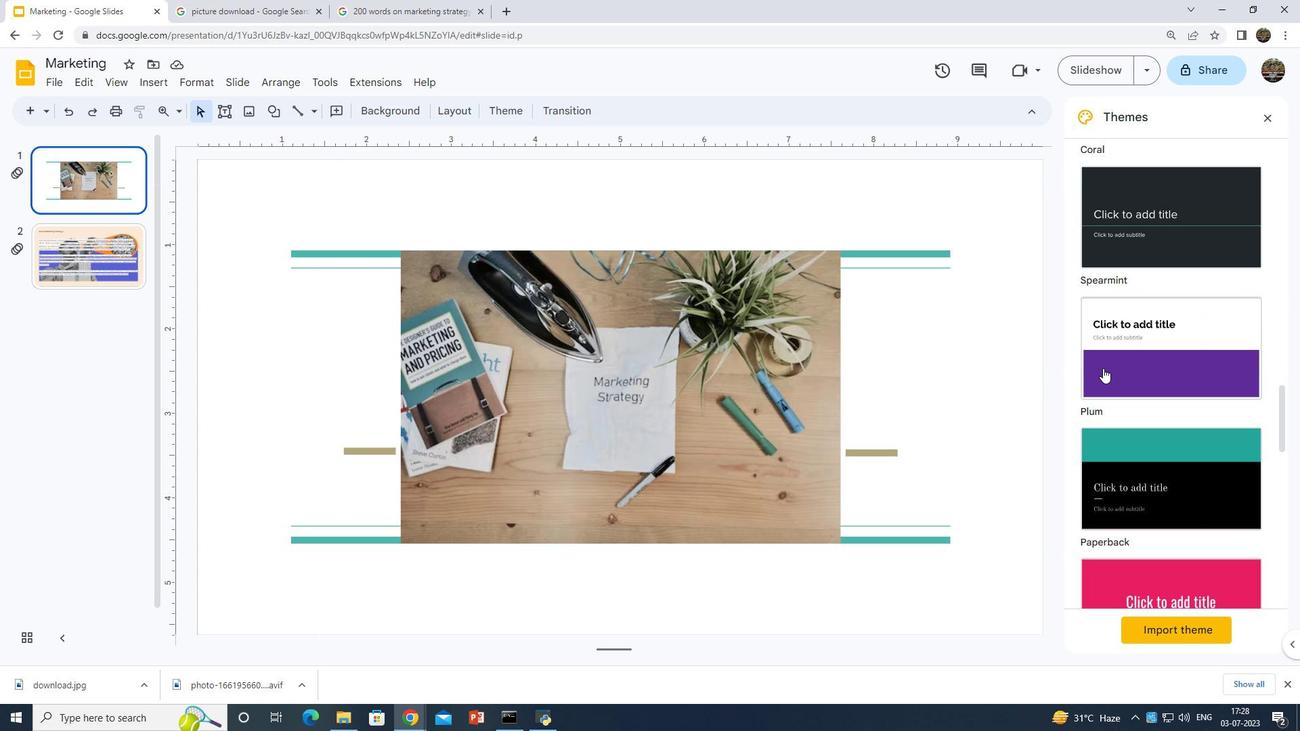 
Action: Mouse scrolled (1103, 367) with delta (0, 0)
Screenshot: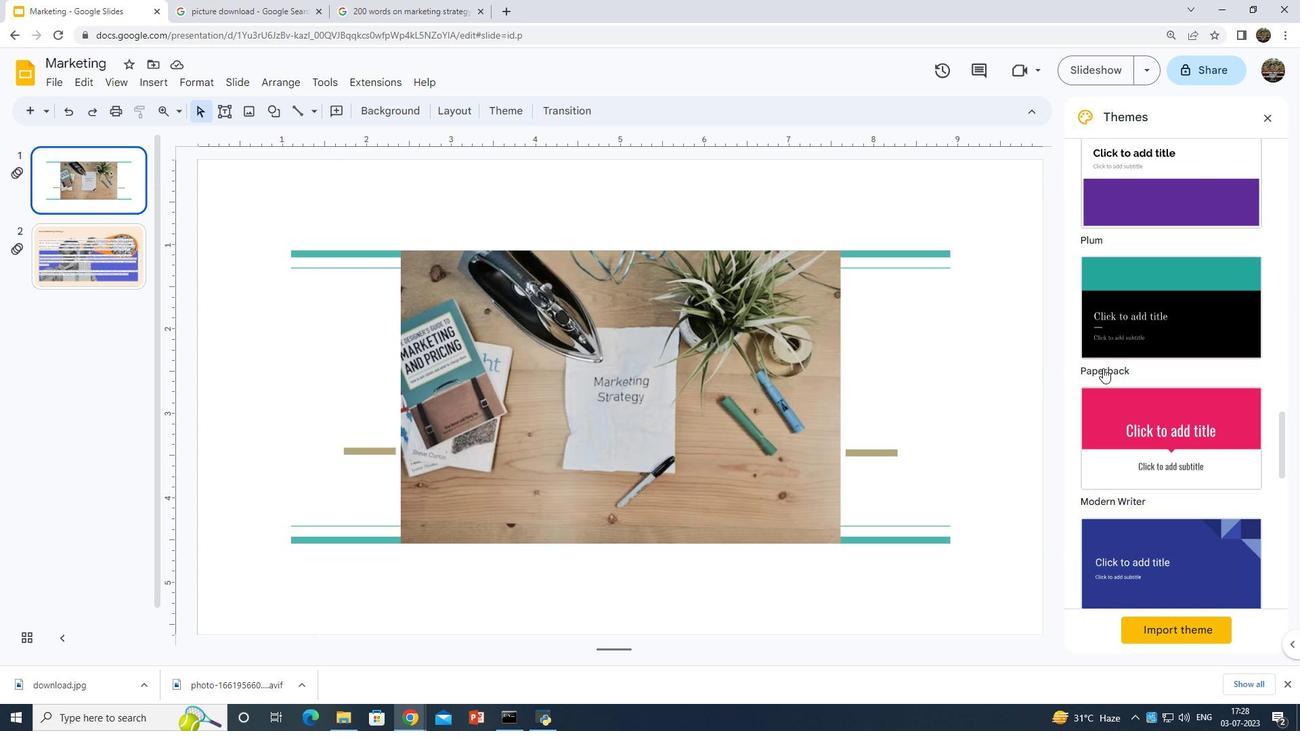 
Action: Mouse scrolled (1103, 367) with delta (0, 0)
Screenshot: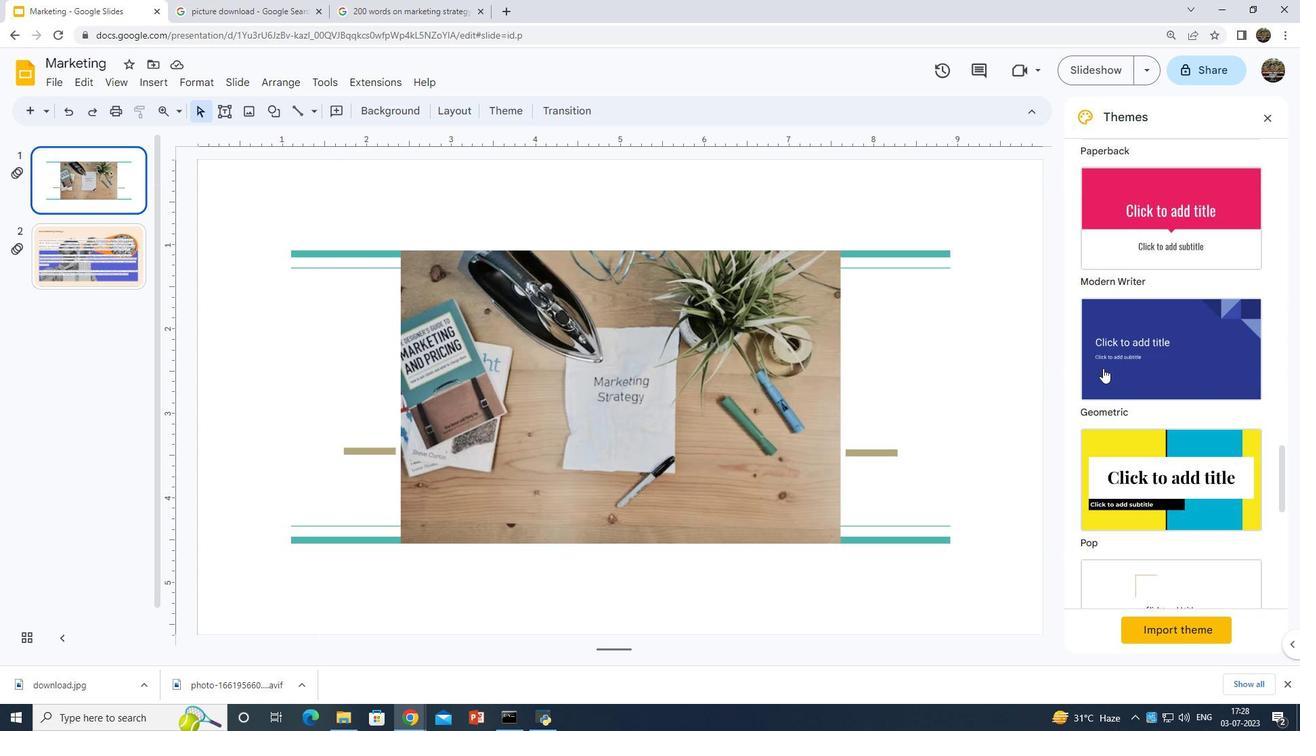 
Action: Mouse scrolled (1103, 367) with delta (0, 0)
Screenshot: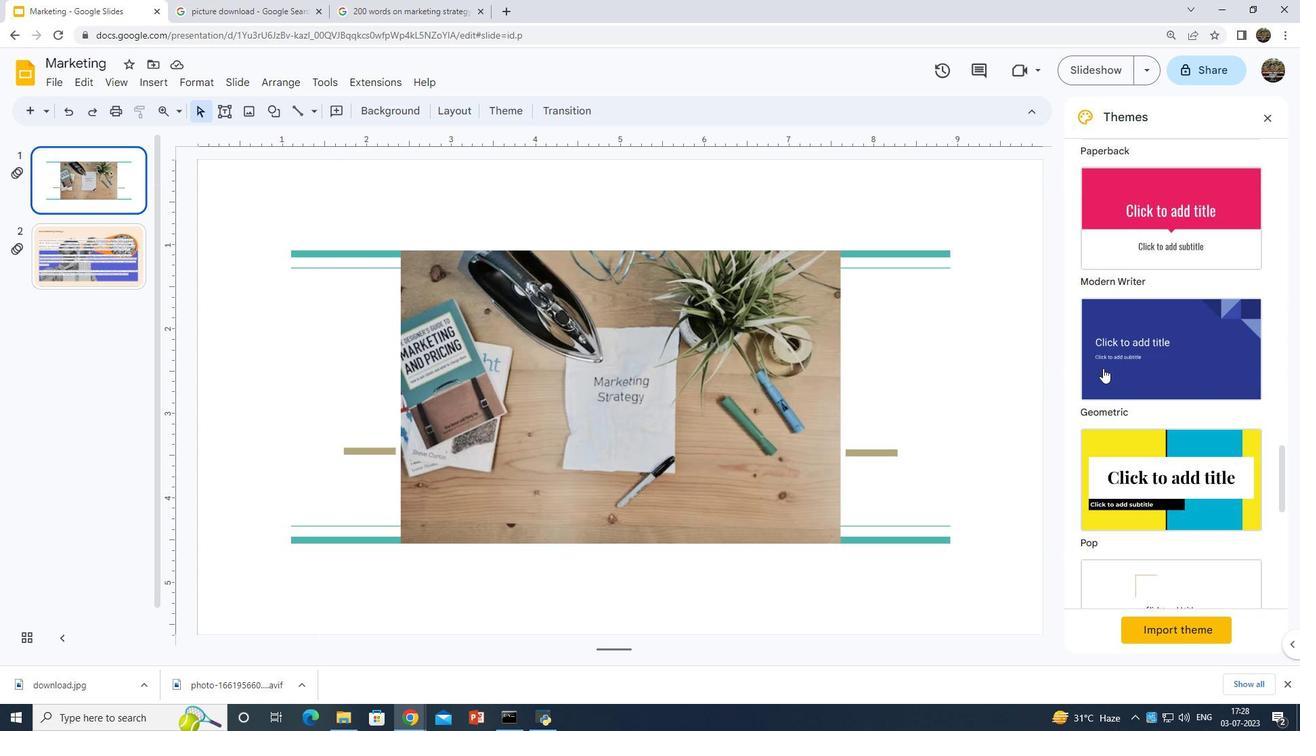 
Action: Mouse scrolled (1103, 367) with delta (0, 0)
Screenshot: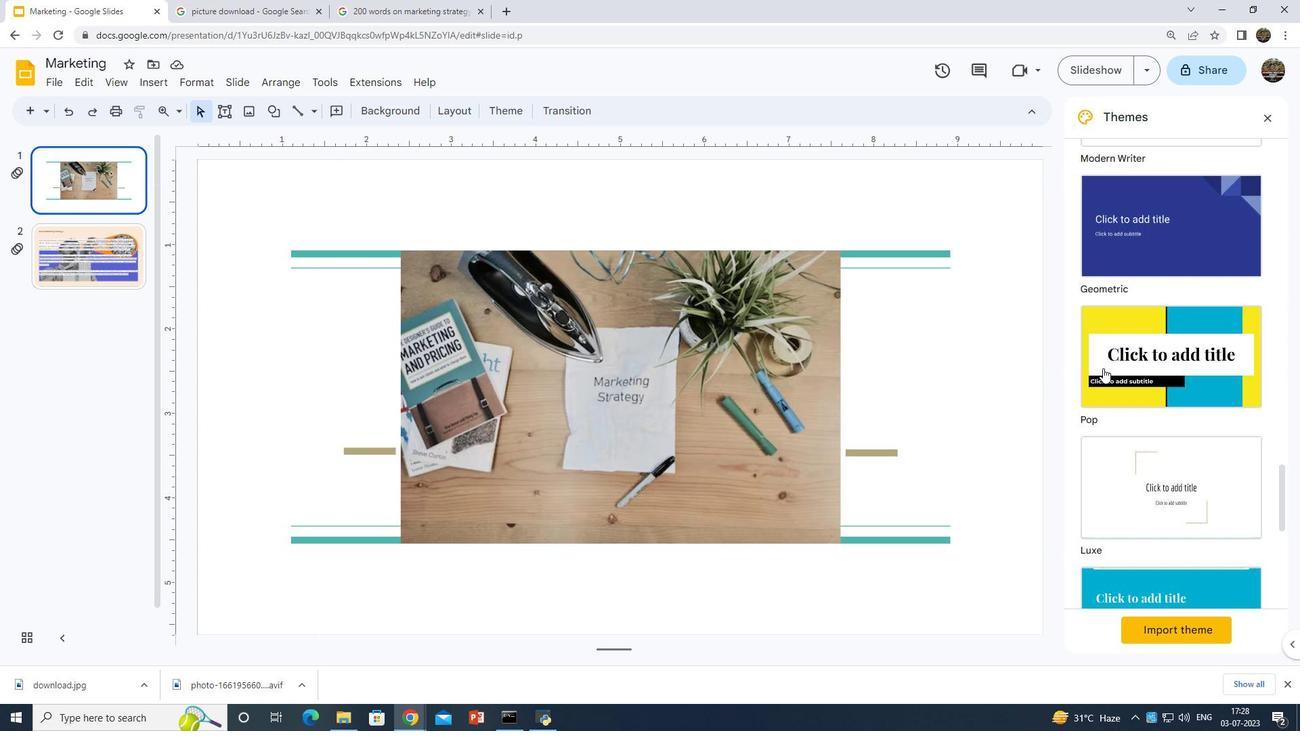 
Action: Mouse scrolled (1103, 367) with delta (0, 0)
Screenshot: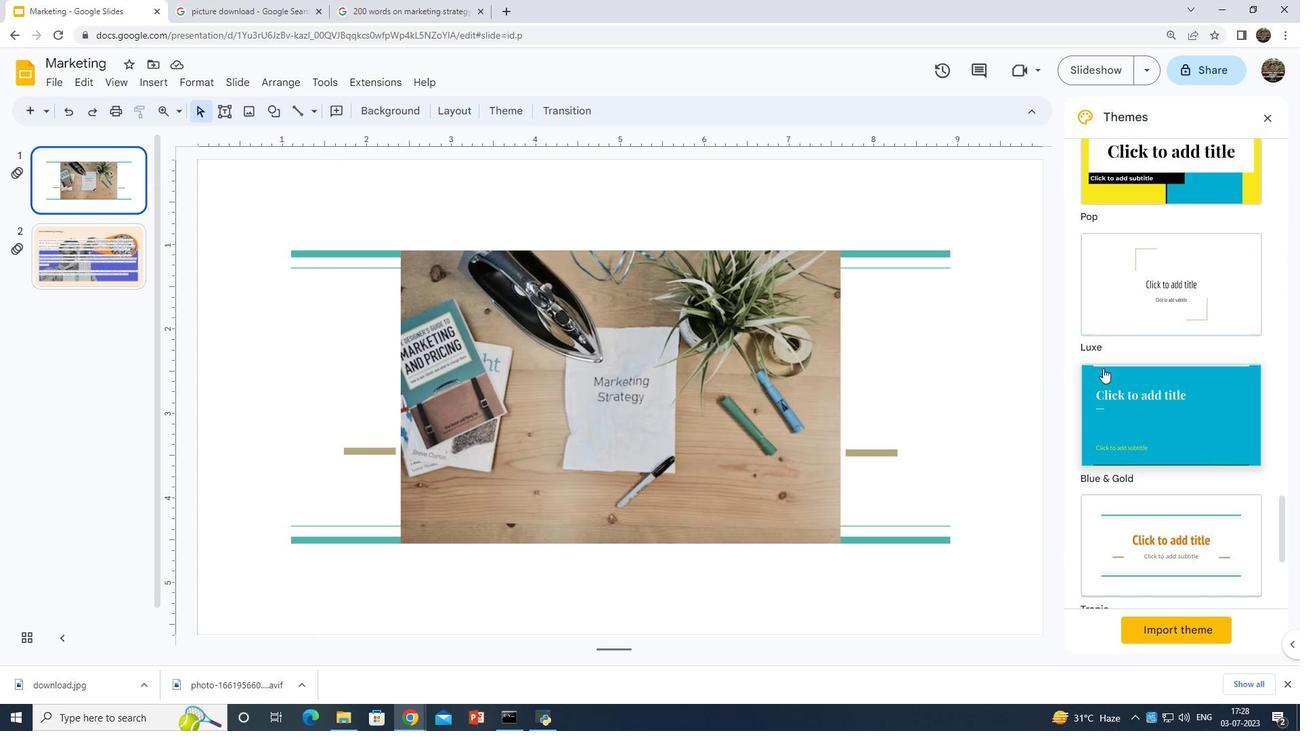 
Action: Mouse scrolled (1103, 367) with delta (0, 0)
Screenshot: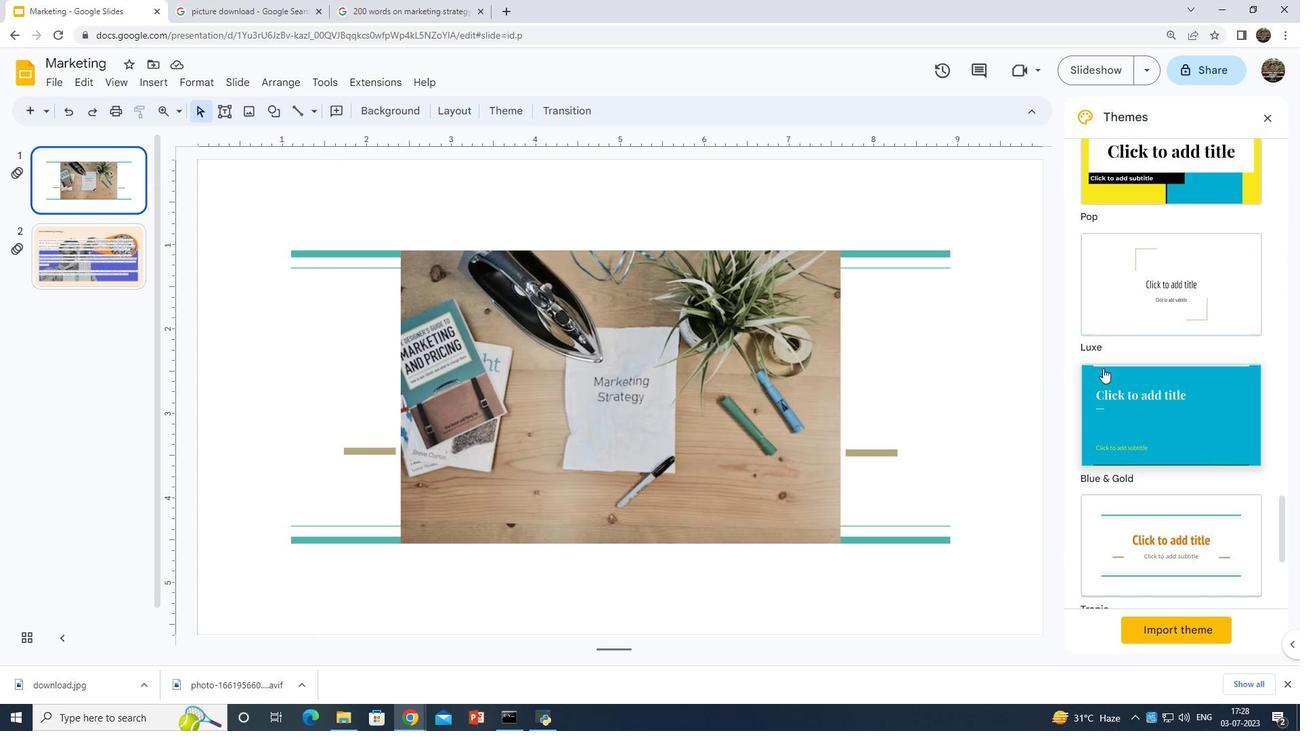 
Action: Mouse scrolled (1103, 367) with delta (0, 0)
Screenshot: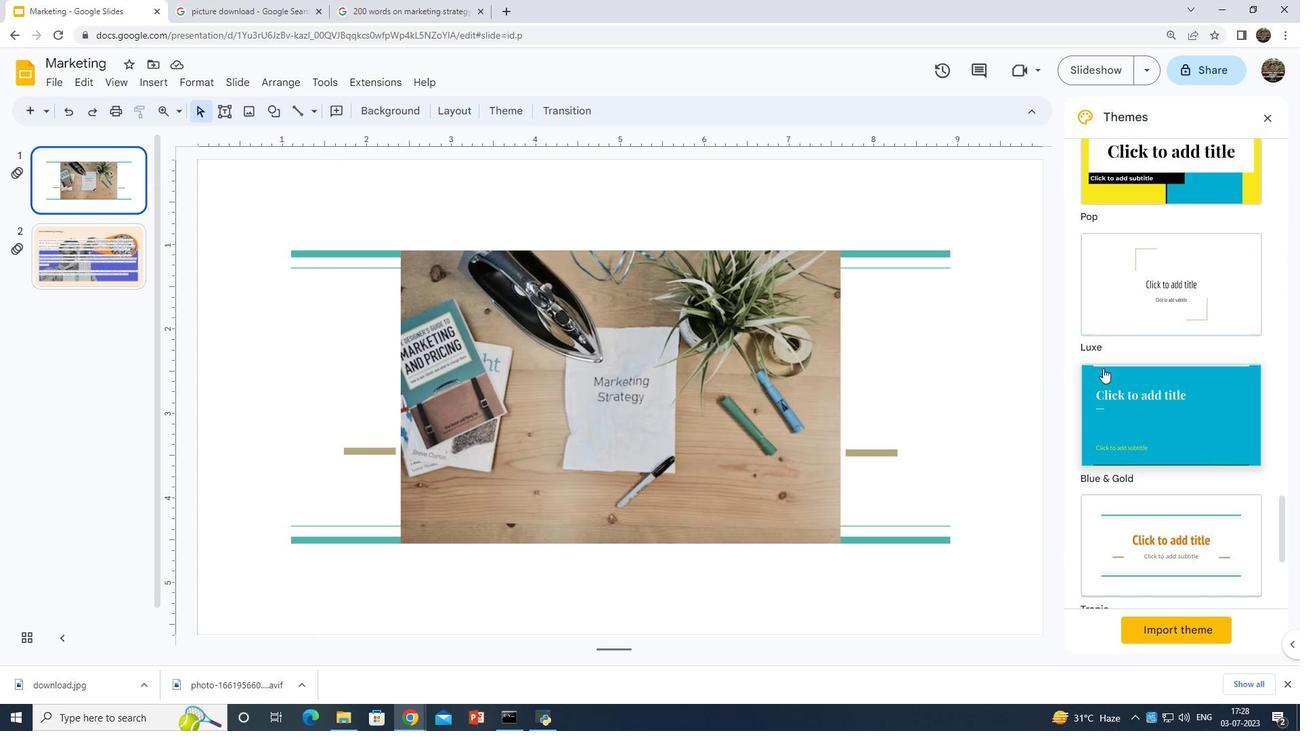 
Action: Mouse scrolled (1103, 367) with delta (0, 0)
Screenshot: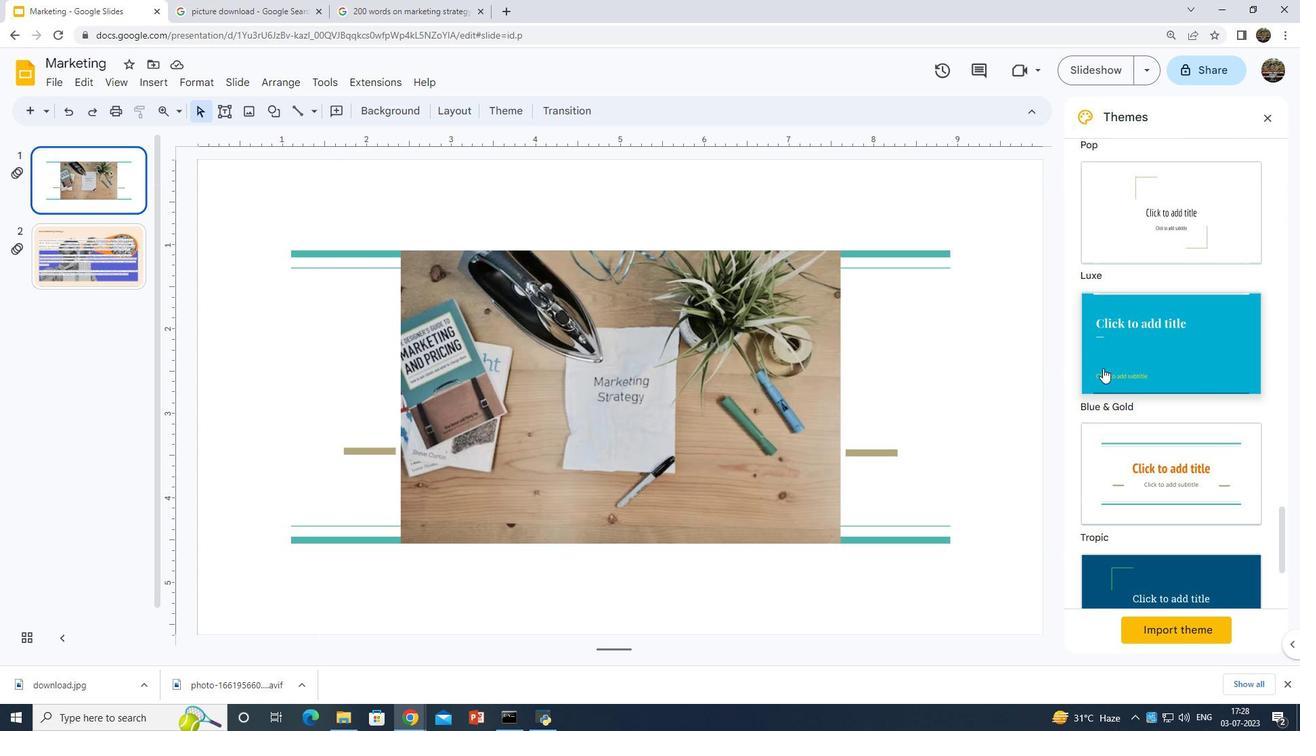 
Action: Mouse scrolled (1103, 367) with delta (0, 0)
Screenshot: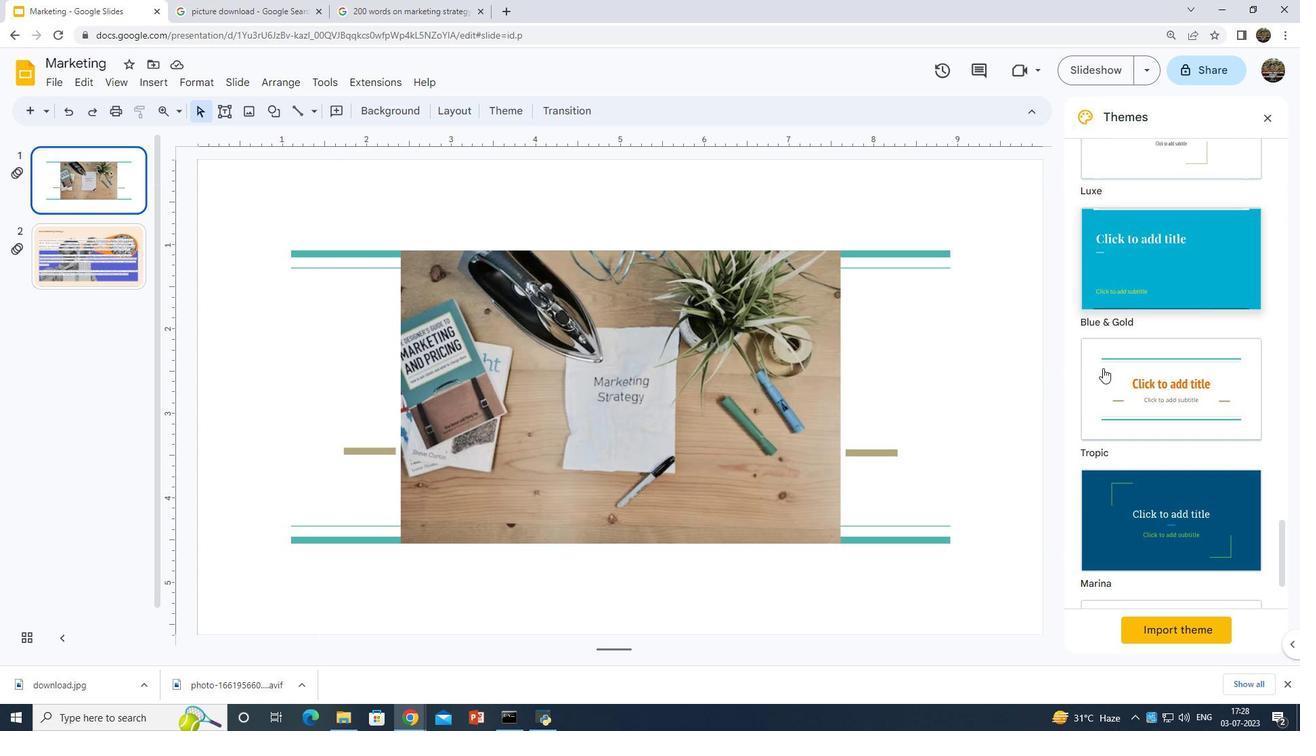 
Action: Mouse moved to (1123, 407)
Screenshot: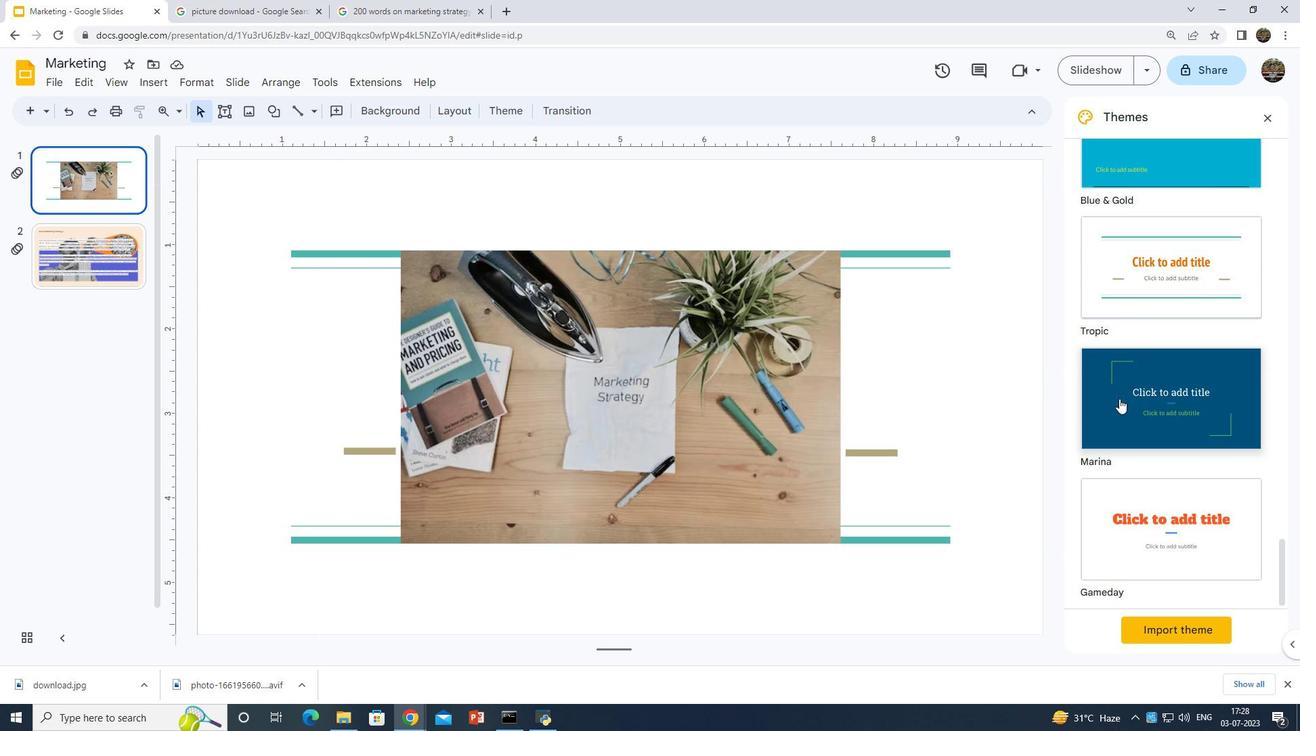 
Action: Mouse pressed left at (1123, 407)
Screenshot: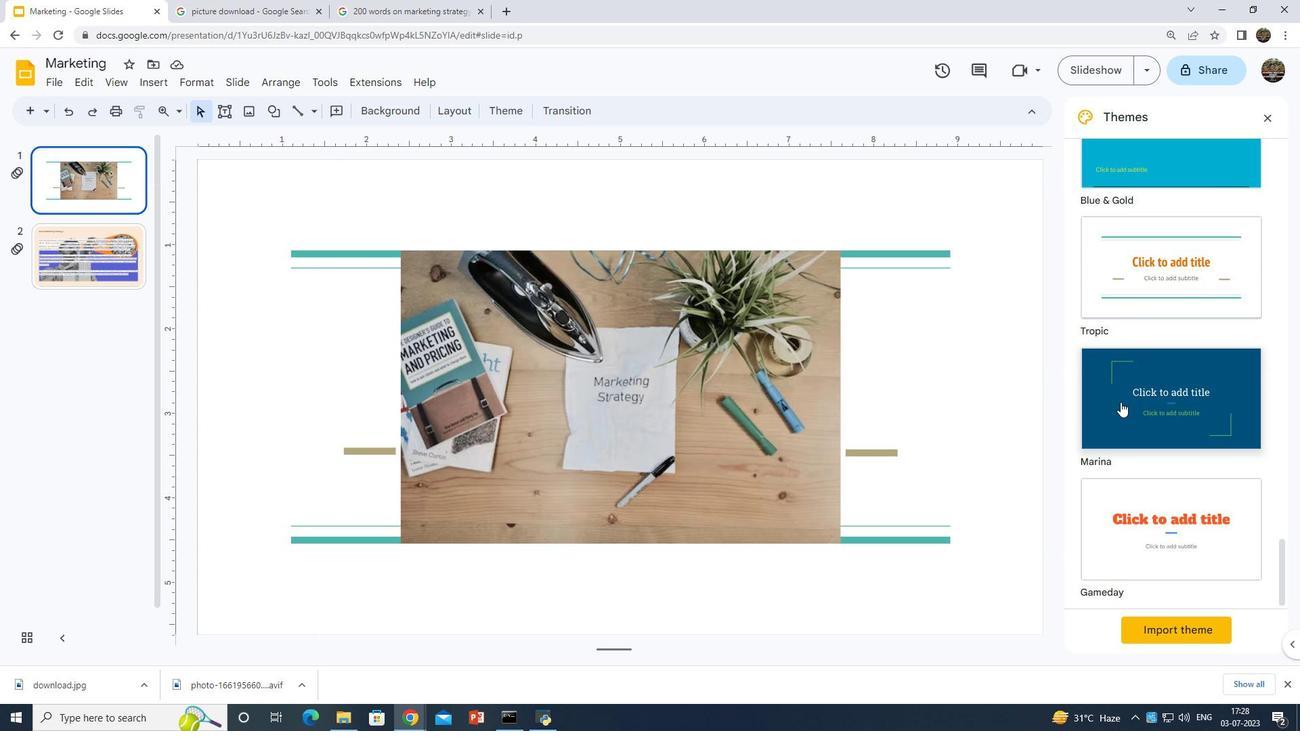 
Action: Mouse moved to (1123, 407)
Screenshot: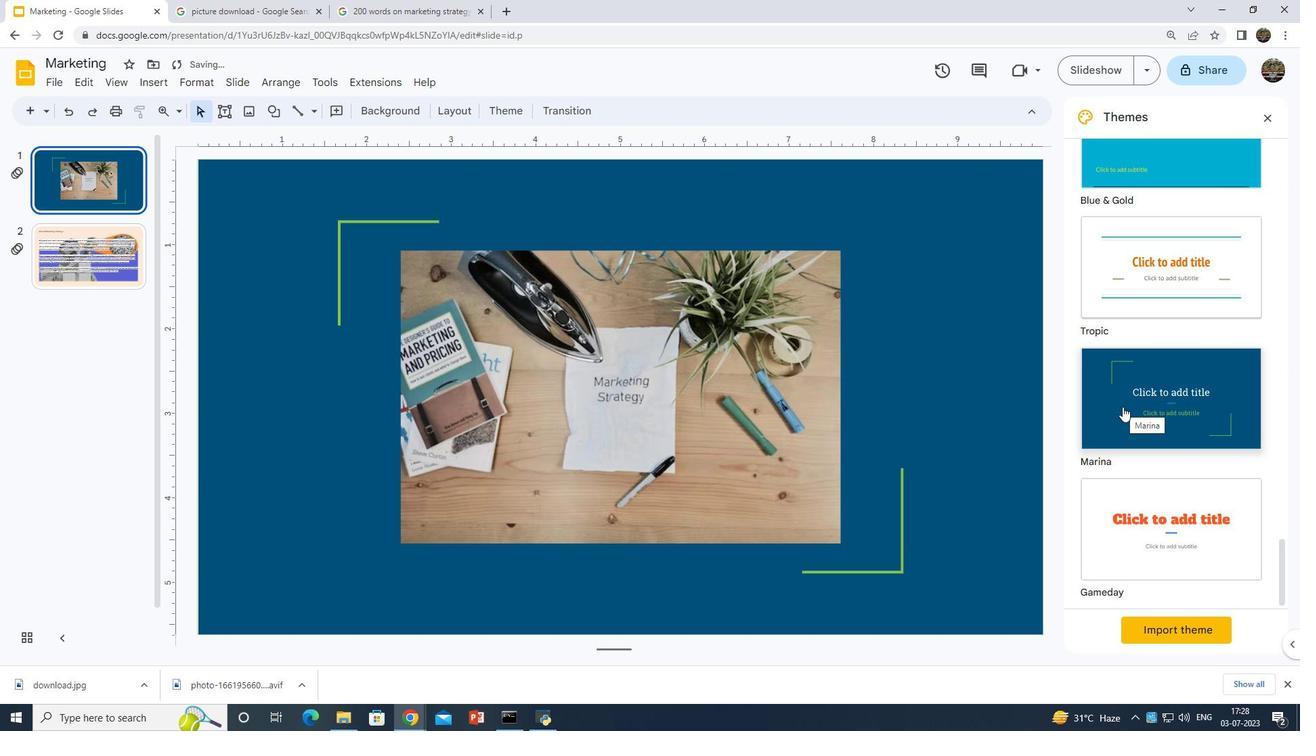 
